 Task: Find connections with filter location Aldershot with filter topic #Jobalertwith filter profile language Potuguese with filter current company BETSOL with filter school Suresh Gyan Vihar University with filter industry Wholesale Furniture and Home Furnishings with filter service category CateringChange with filter keywords title Controller
Action: Mouse moved to (505, 63)
Screenshot: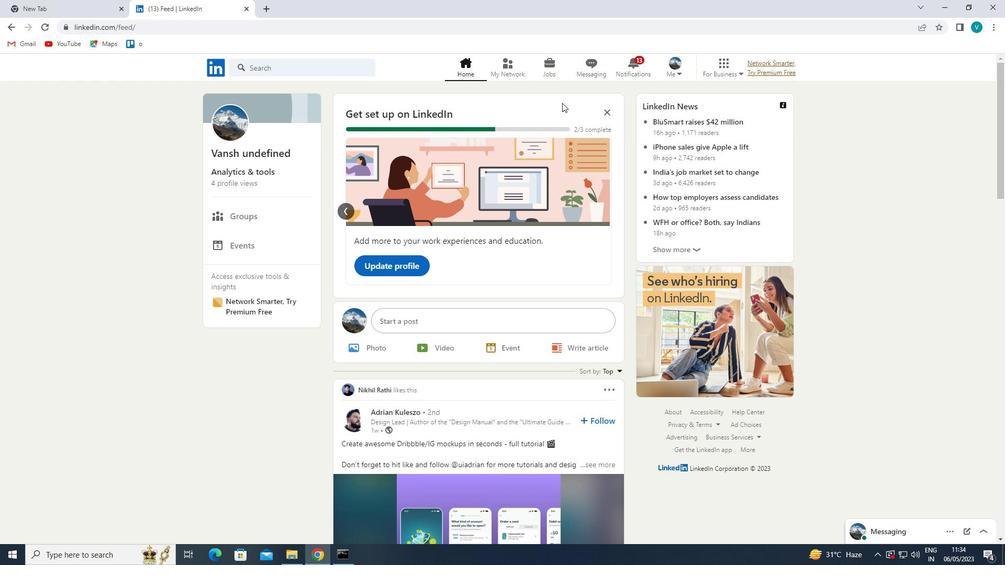 
Action: Mouse pressed left at (505, 63)
Screenshot: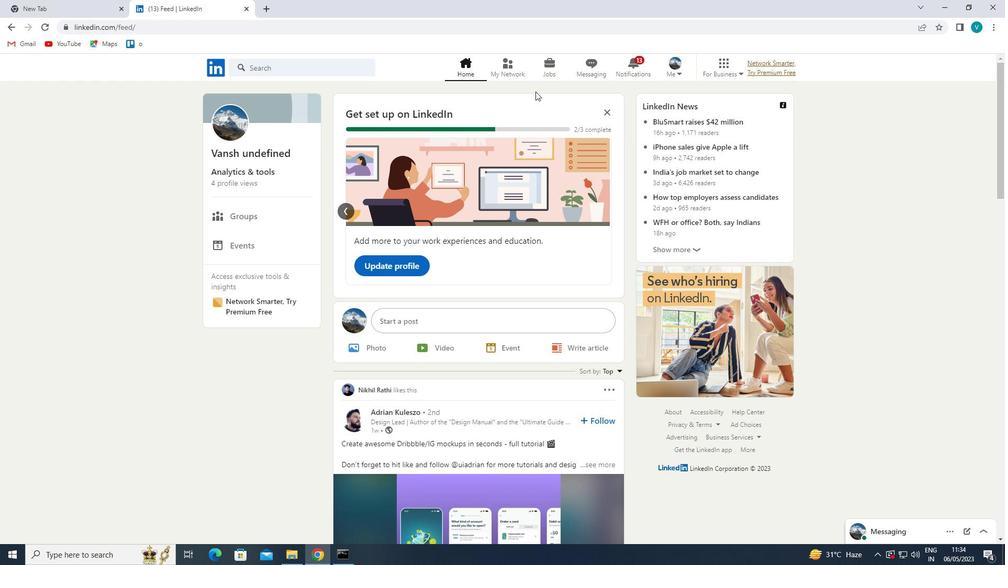 
Action: Mouse moved to (309, 122)
Screenshot: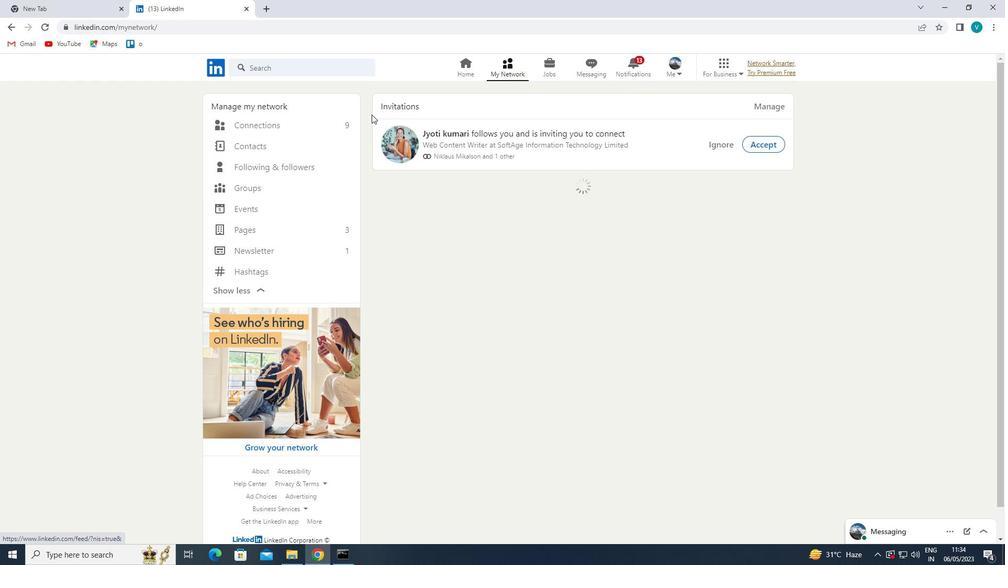 
Action: Mouse pressed left at (309, 122)
Screenshot: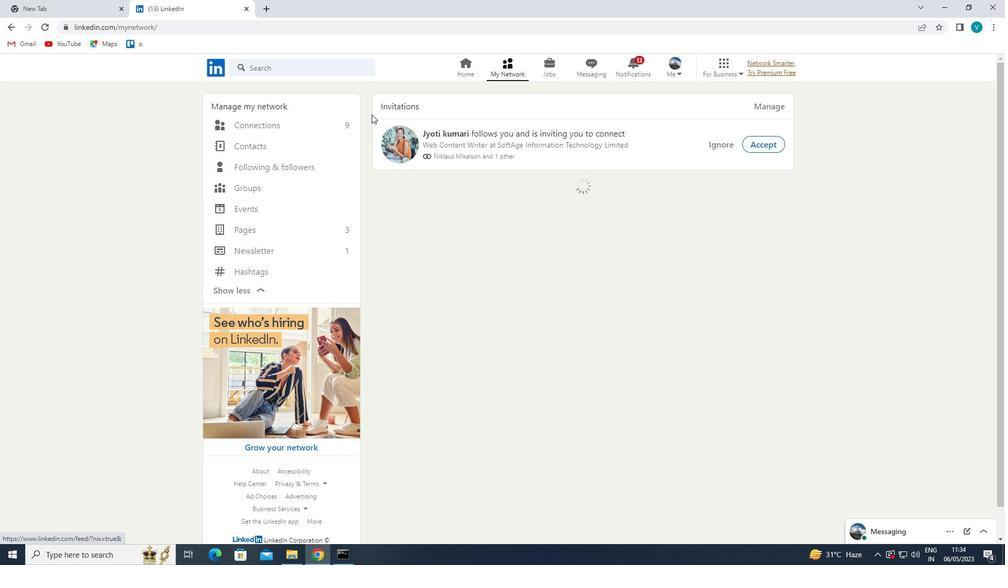 
Action: Mouse moved to (565, 125)
Screenshot: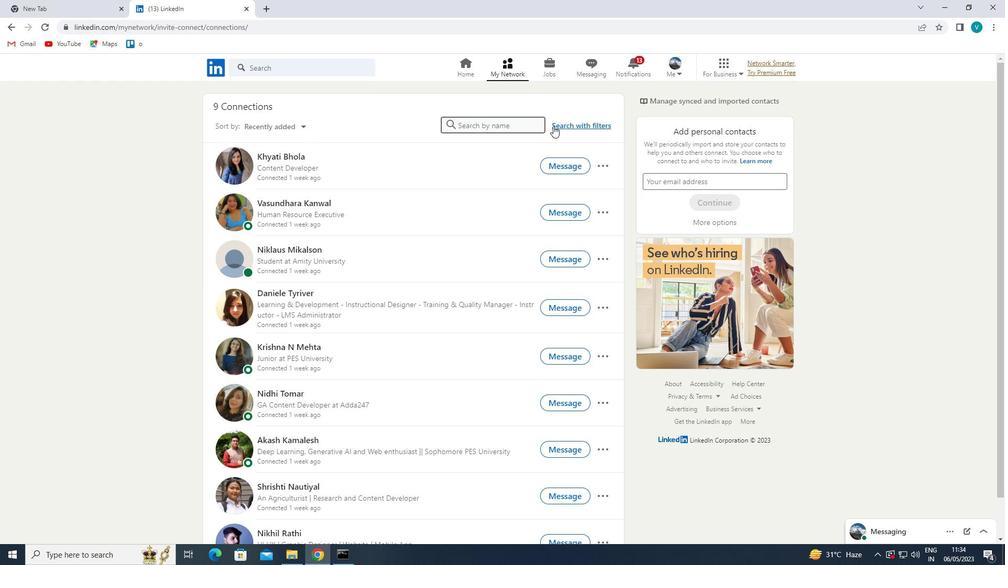 
Action: Mouse pressed left at (565, 125)
Screenshot: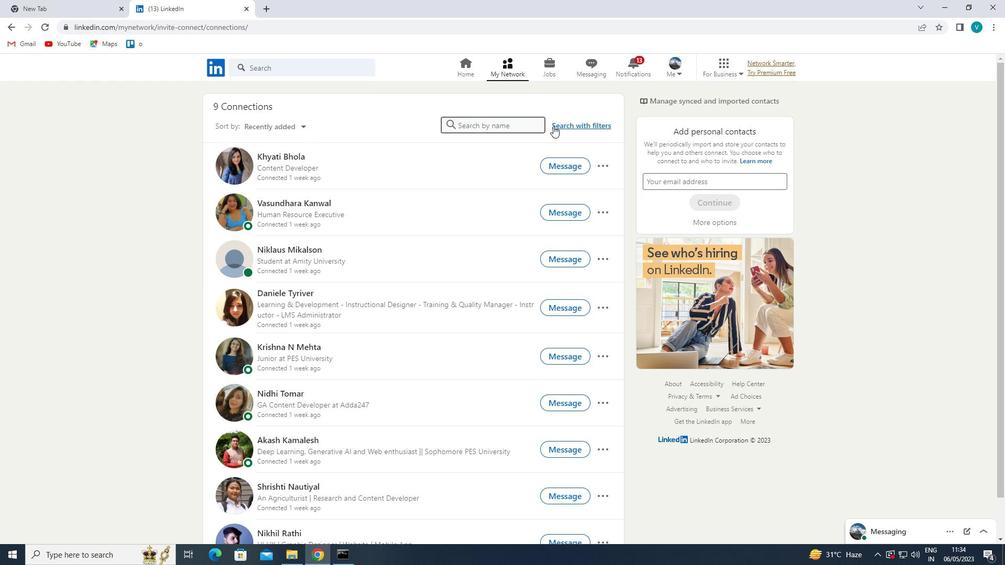 
Action: Mouse moved to (501, 100)
Screenshot: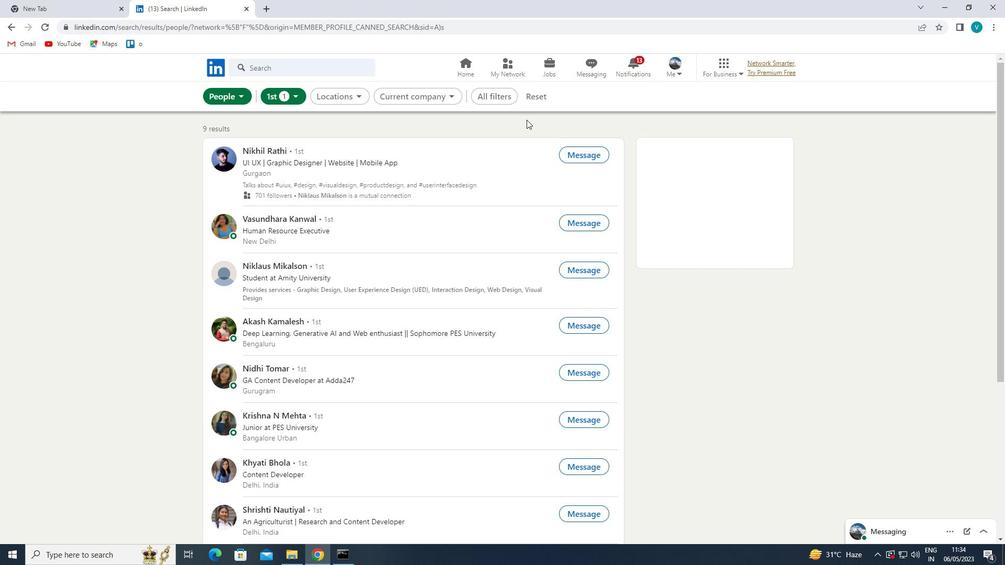 
Action: Mouse pressed left at (501, 100)
Screenshot: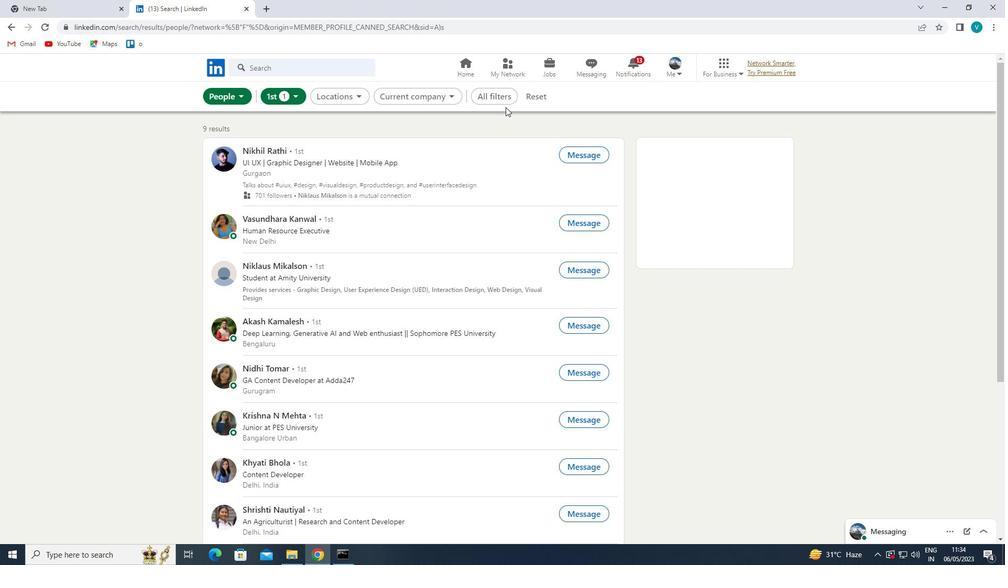 
Action: Mouse moved to (856, 240)
Screenshot: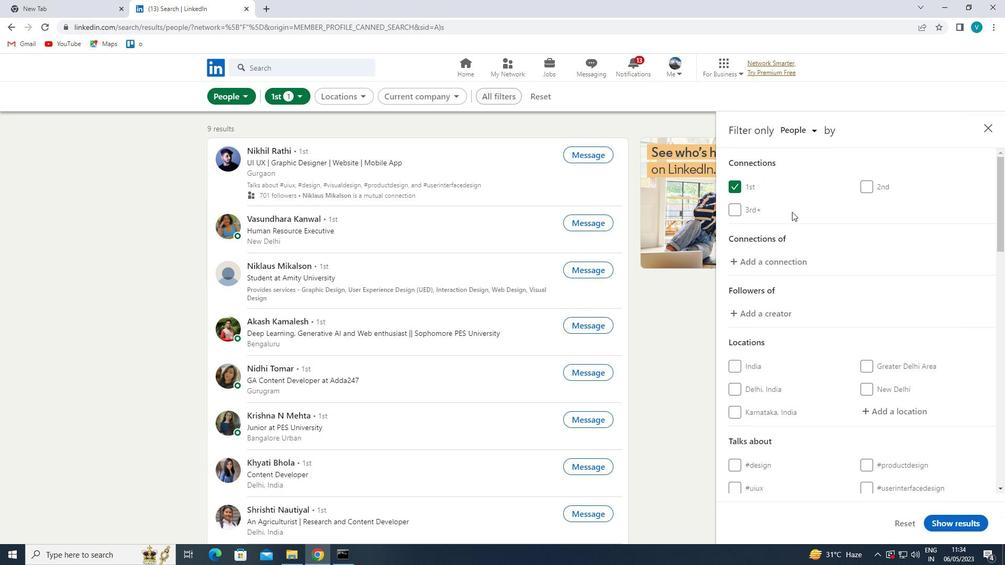 
Action: Mouse scrolled (856, 239) with delta (0, 0)
Screenshot: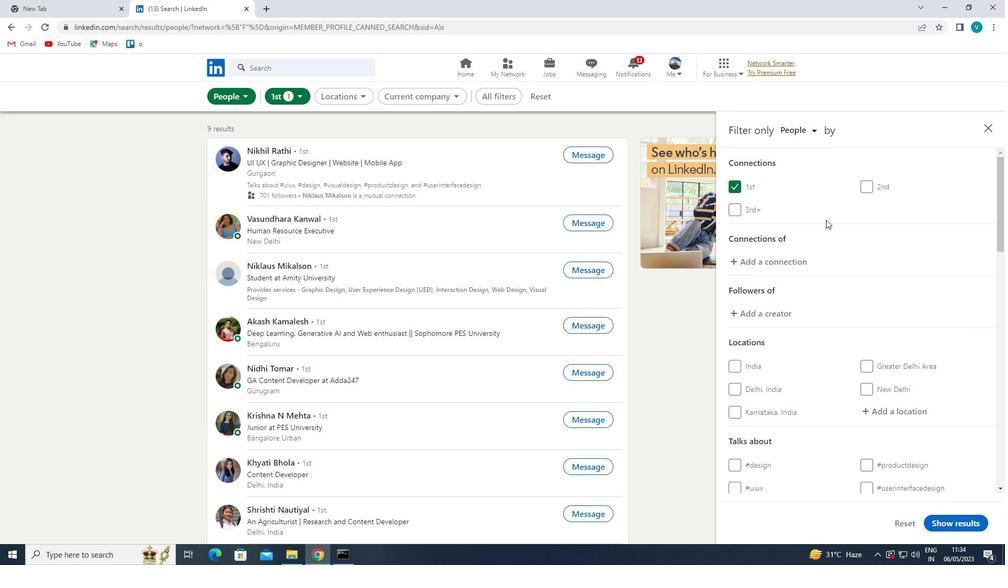 
Action: Mouse moved to (902, 366)
Screenshot: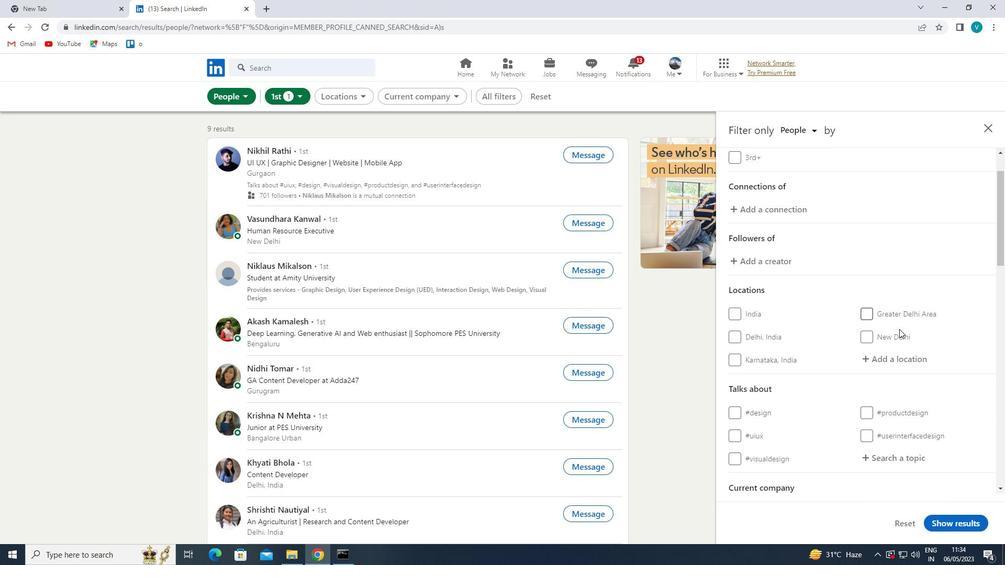 
Action: Mouse pressed left at (902, 366)
Screenshot: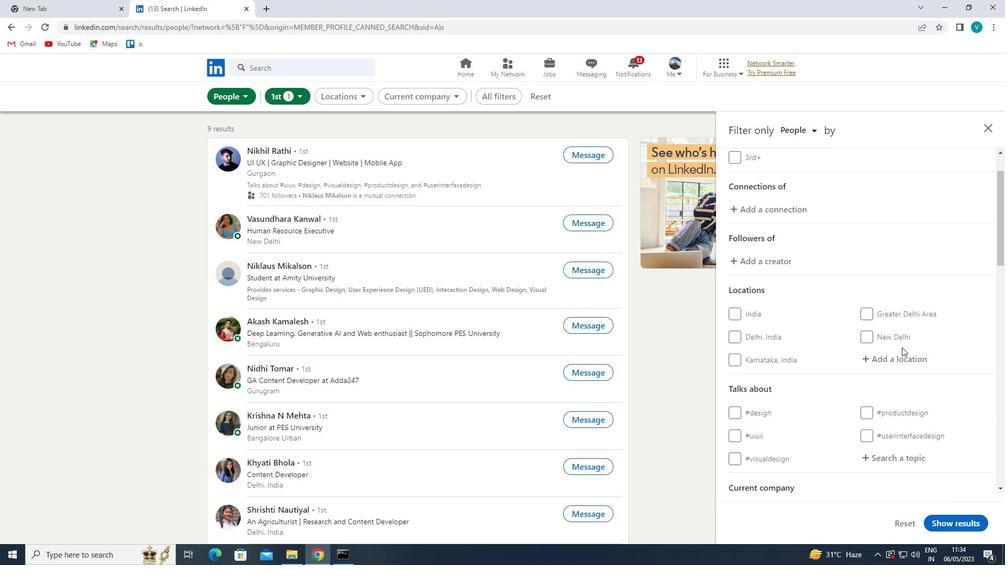 
Action: Mouse moved to (750, 408)
Screenshot: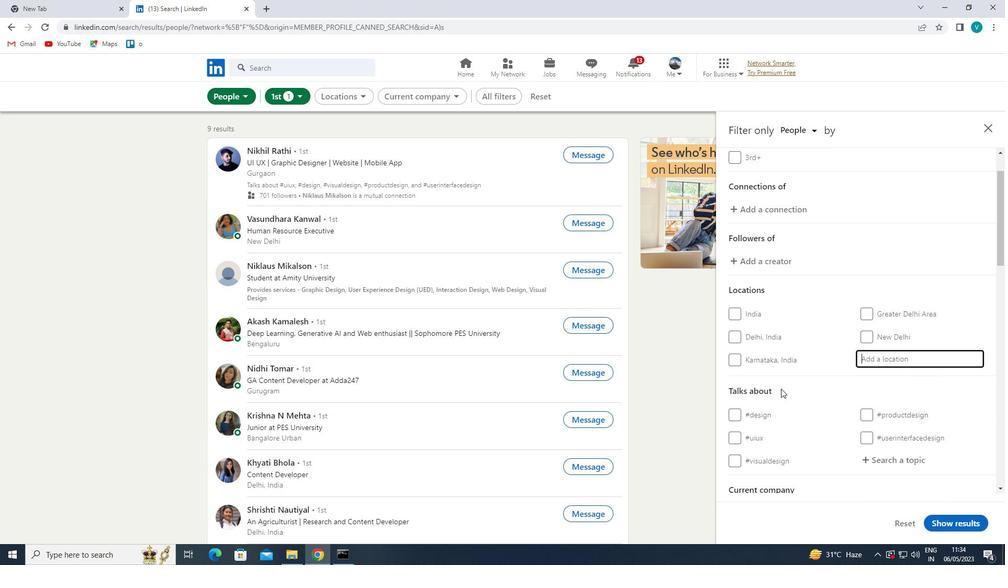 
Action: Key pressed <Key.shift>ALDERSHOT
Screenshot: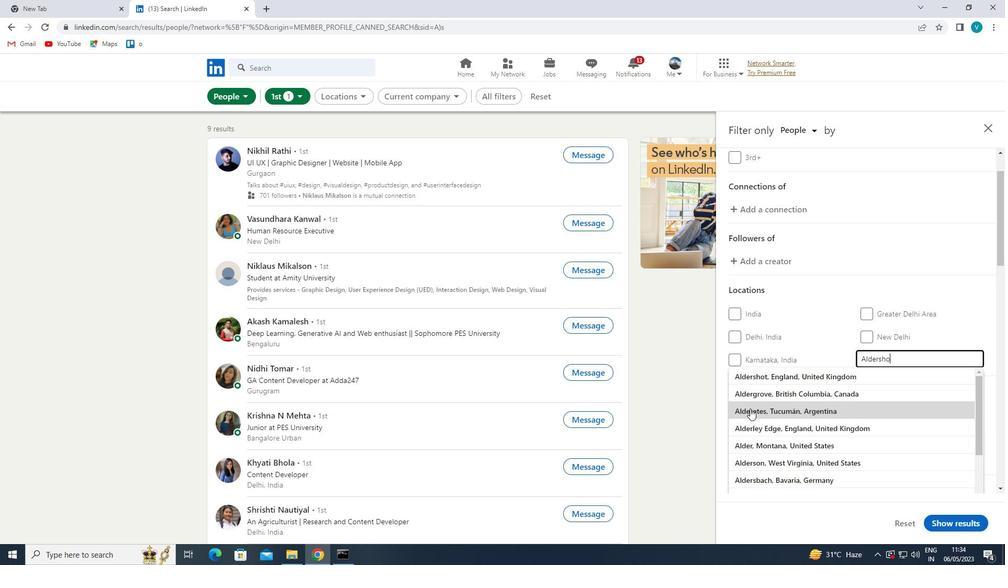
Action: Mouse moved to (796, 380)
Screenshot: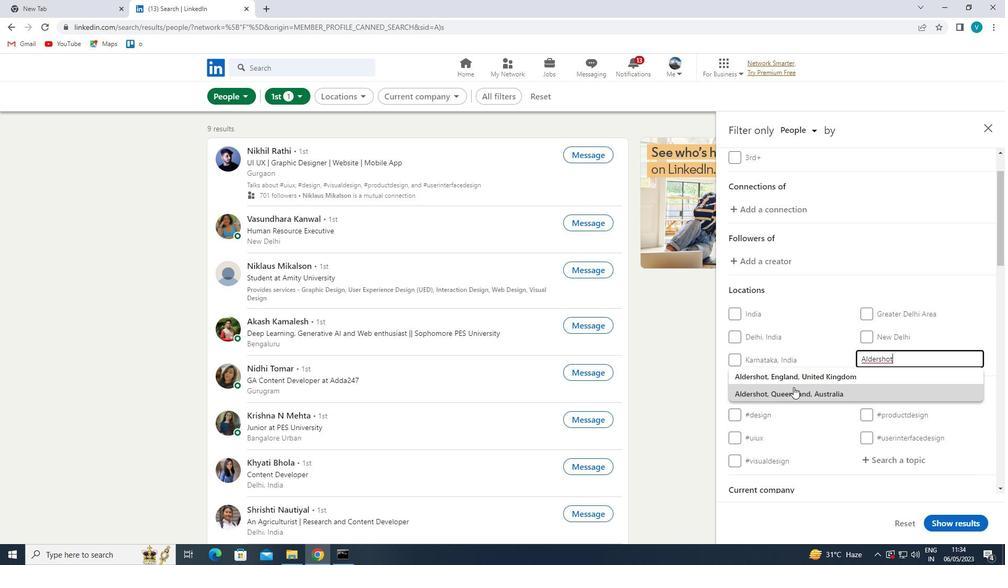 
Action: Mouse pressed left at (796, 380)
Screenshot: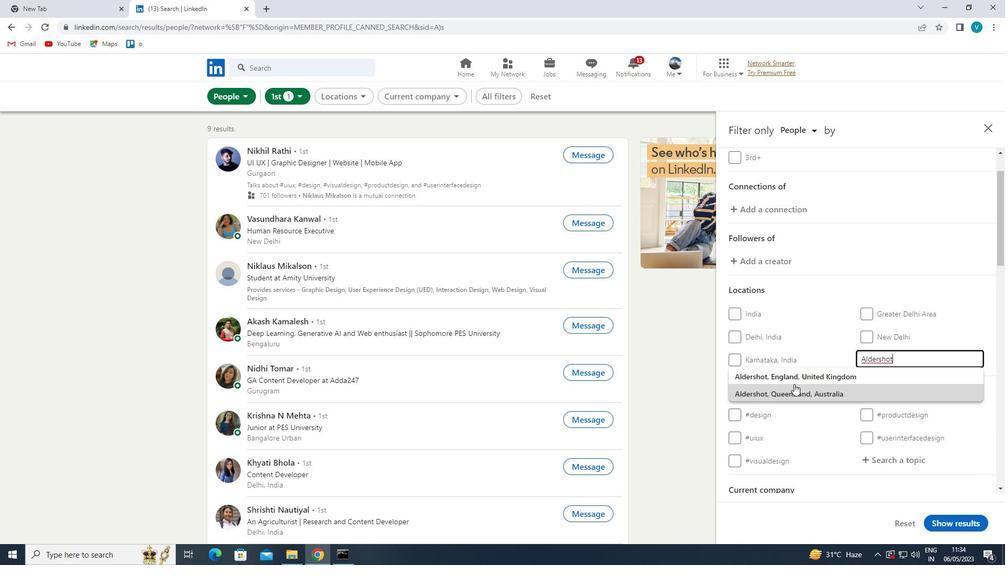 
Action: Mouse moved to (807, 373)
Screenshot: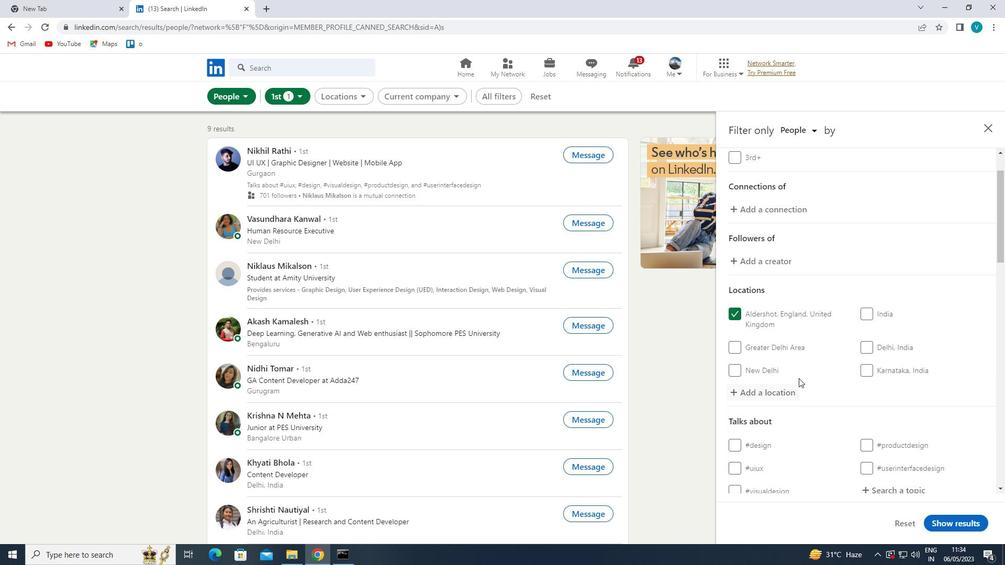 
Action: Mouse scrolled (807, 373) with delta (0, 0)
Screenshot: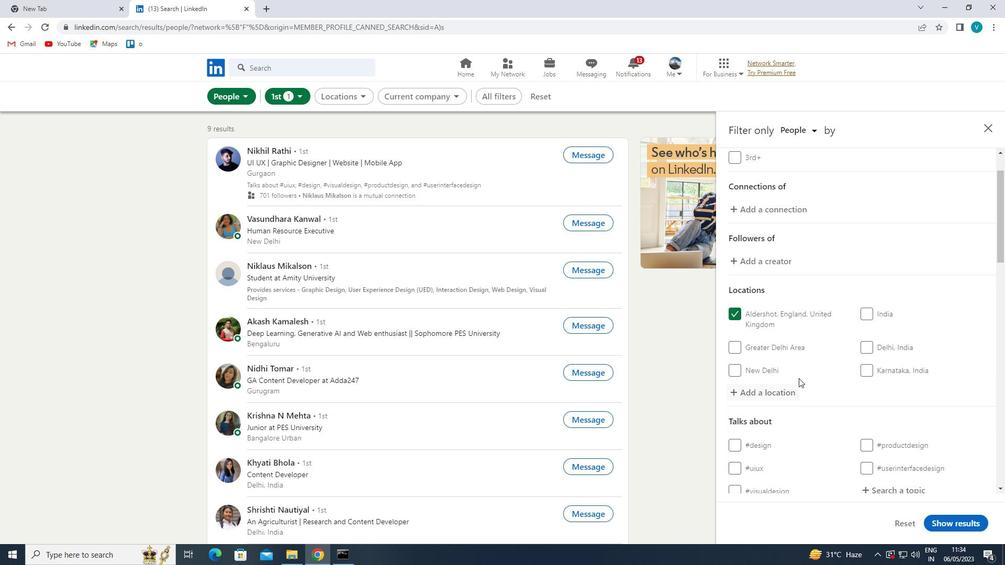 
Action: Mouse moved to (812, 372)
Screenshot: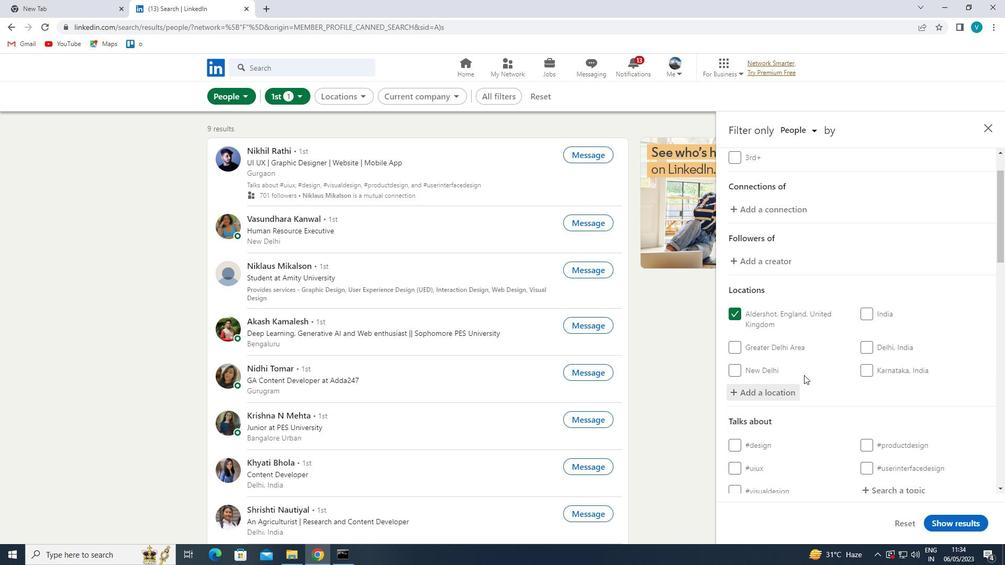 
Action: Mouse scrolled (812, 371) with delta (0, 0)
Screenshot: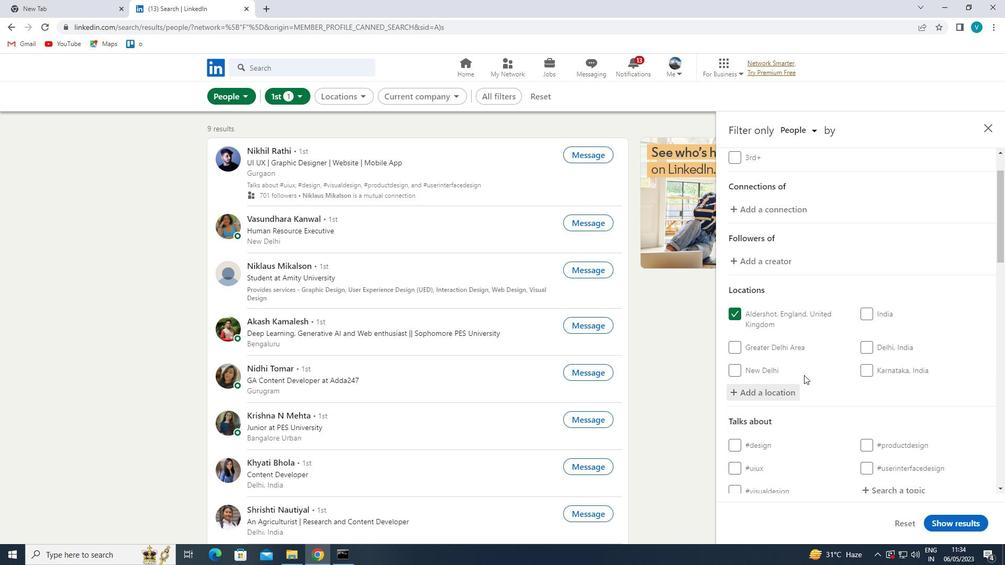 
Action: Mouse moved to (813, 372)
Screenshot: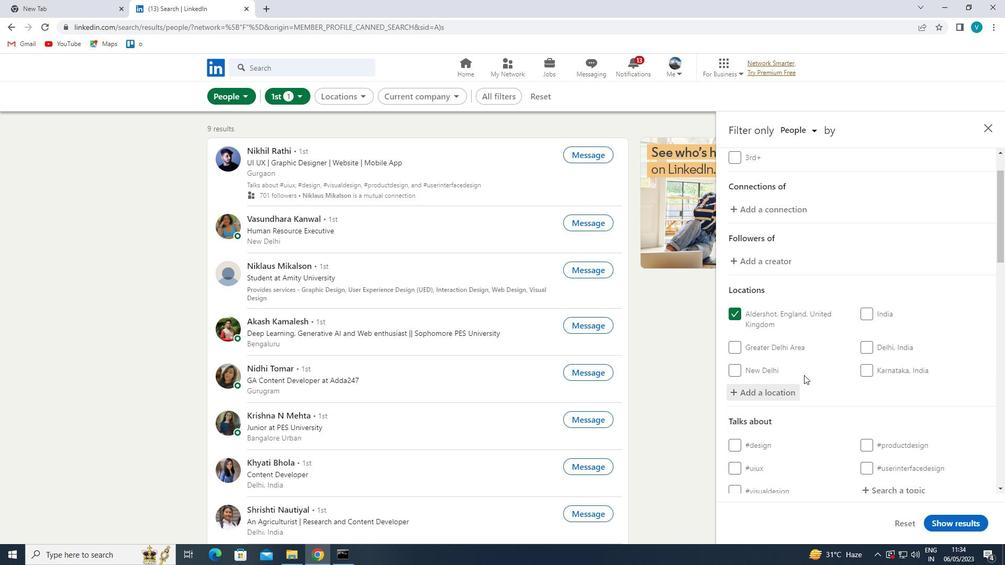 
Action: Mouse scrolled (813, 371) with delta (0, 0)
Screenshot: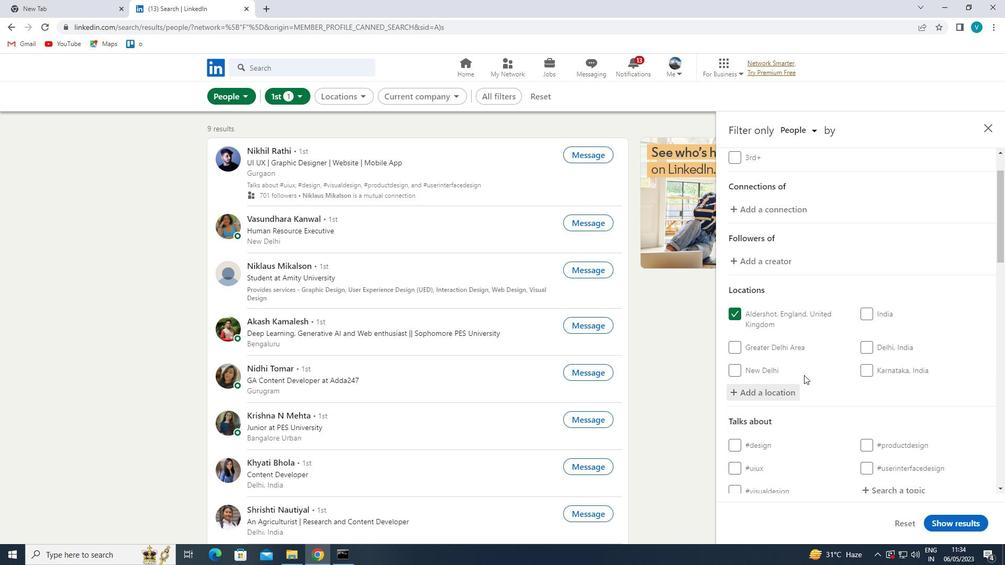 
Action: Mouse moved to (818, 371)
Screenshot: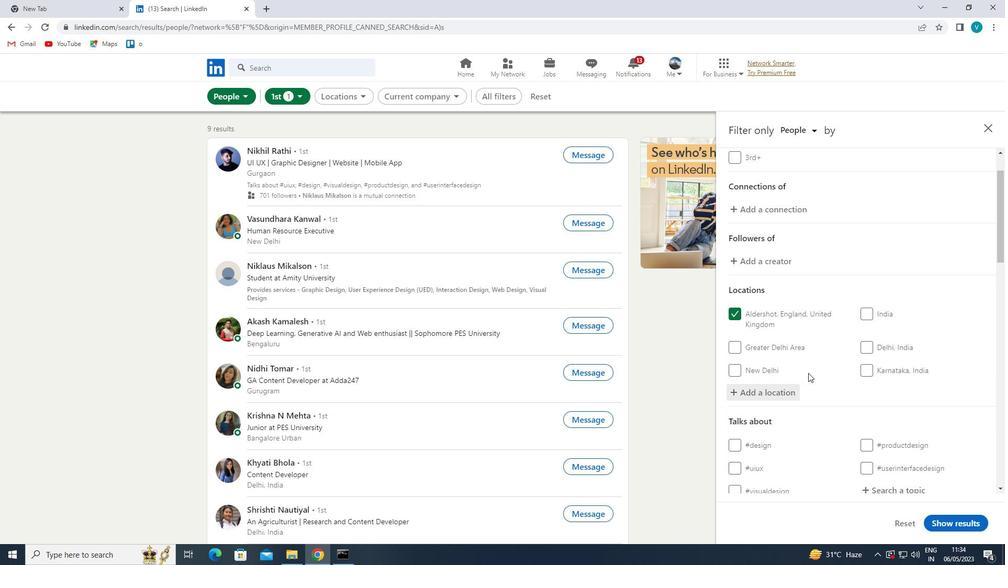 
Action: Mouse scrolled (818, 371) with delta (0, 0)
Screenshot: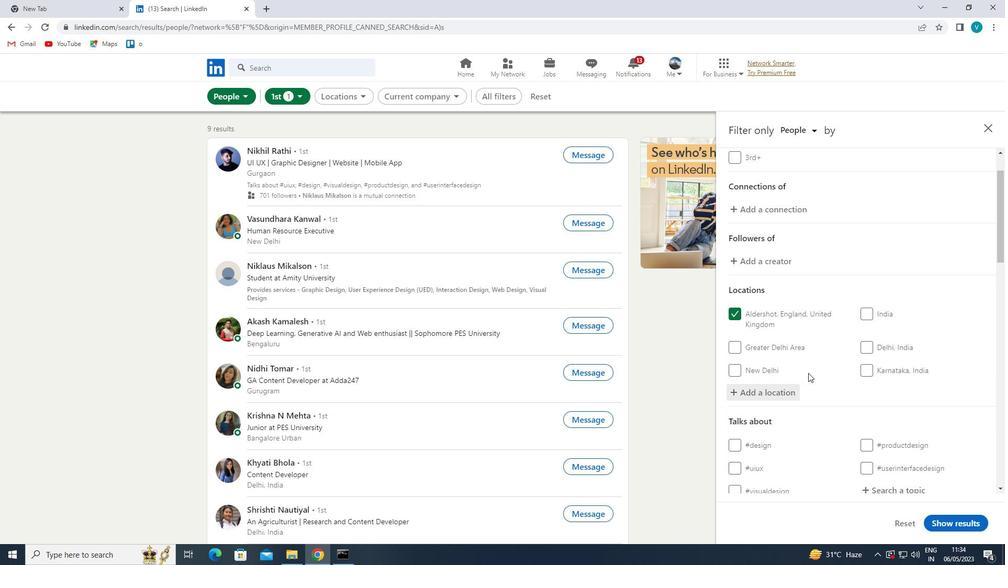 
Action: Mouse moved to (901, 283)
Screenshot: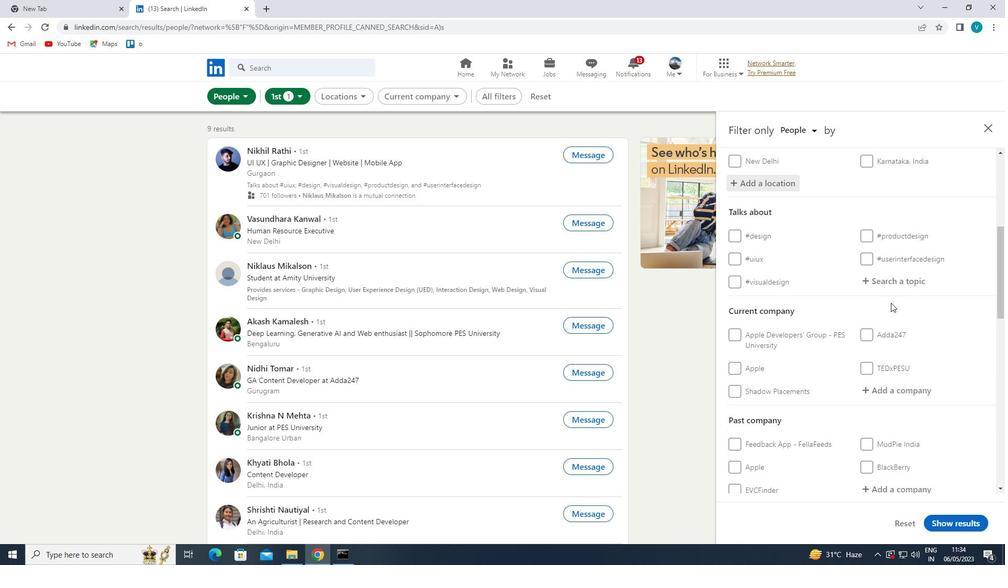 
Action: Mouse pressed left at (901, 283)
Screenshot: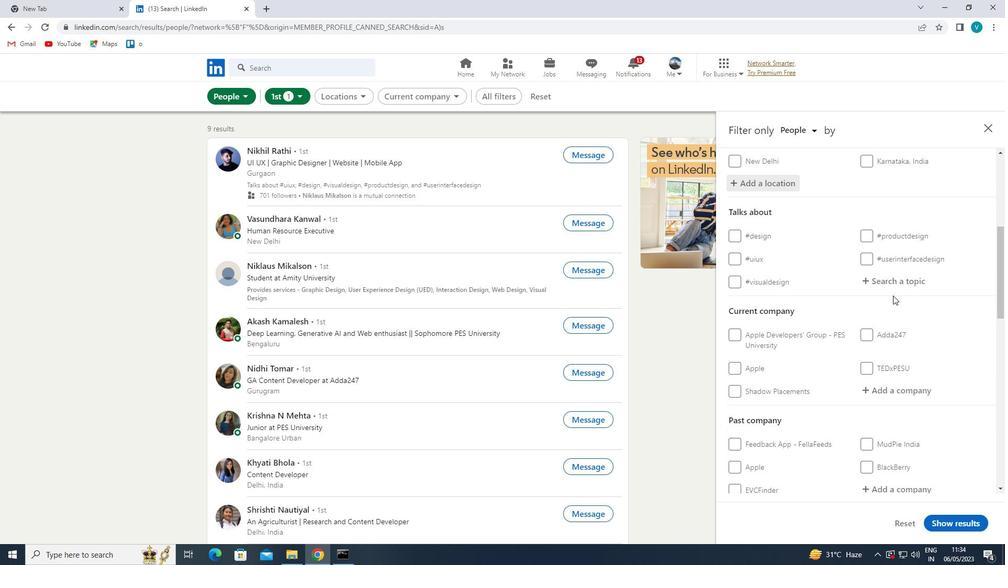 
Action: Mouse moved to (839, 261)
Screenshot: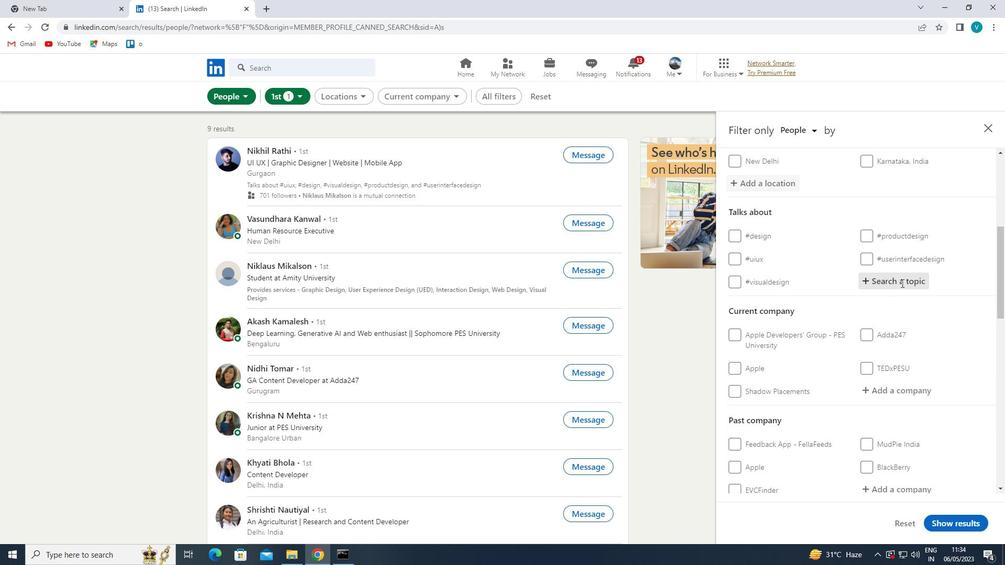 
Action: Key pressed JOBALERT
Screenshot: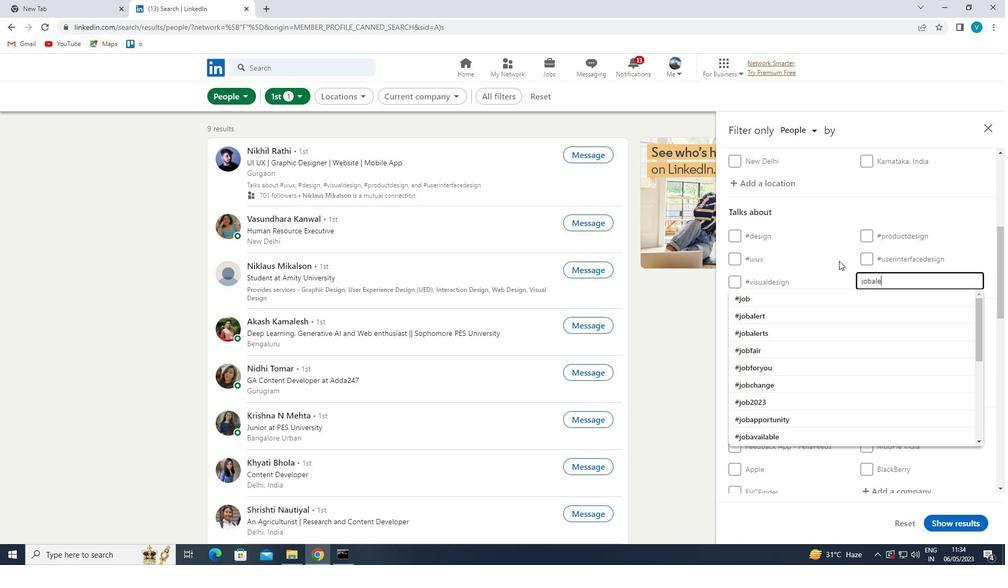 
Action: Mouse moved to (828, 293)
Screenshot: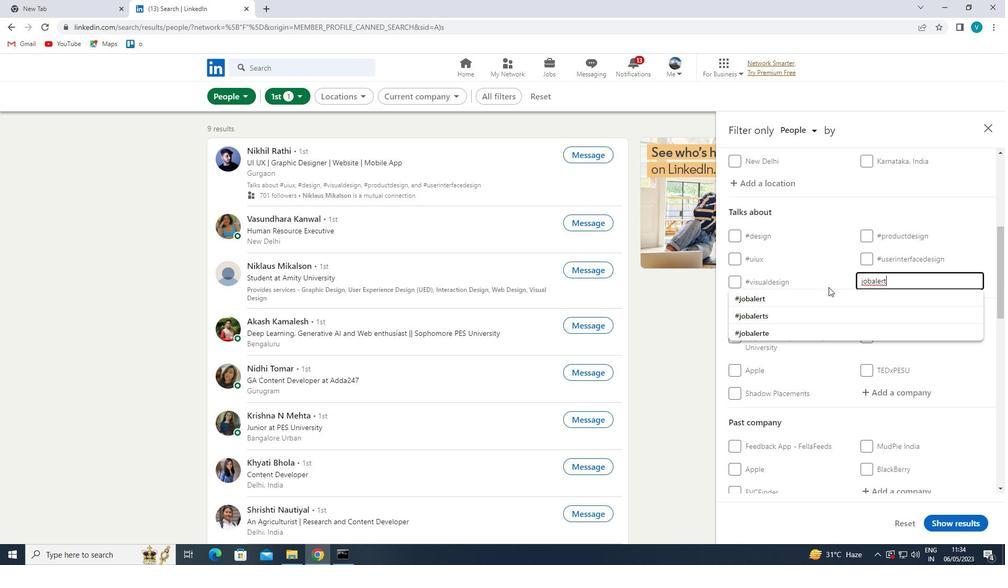 
Action: Mouse pressed left at (828, 293)
Screenshot: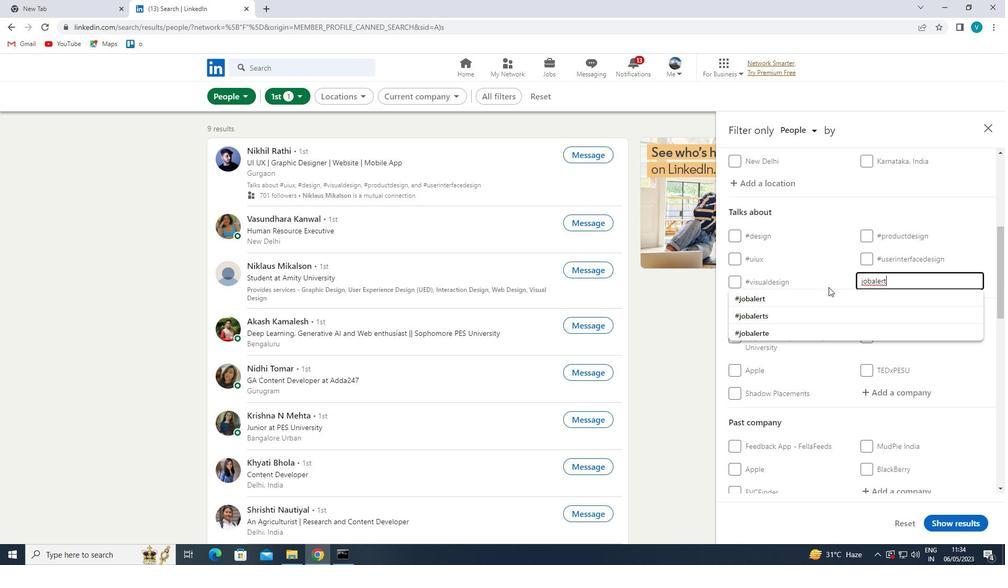 
Action: Mouse moved to (839, 303)
Screenshot: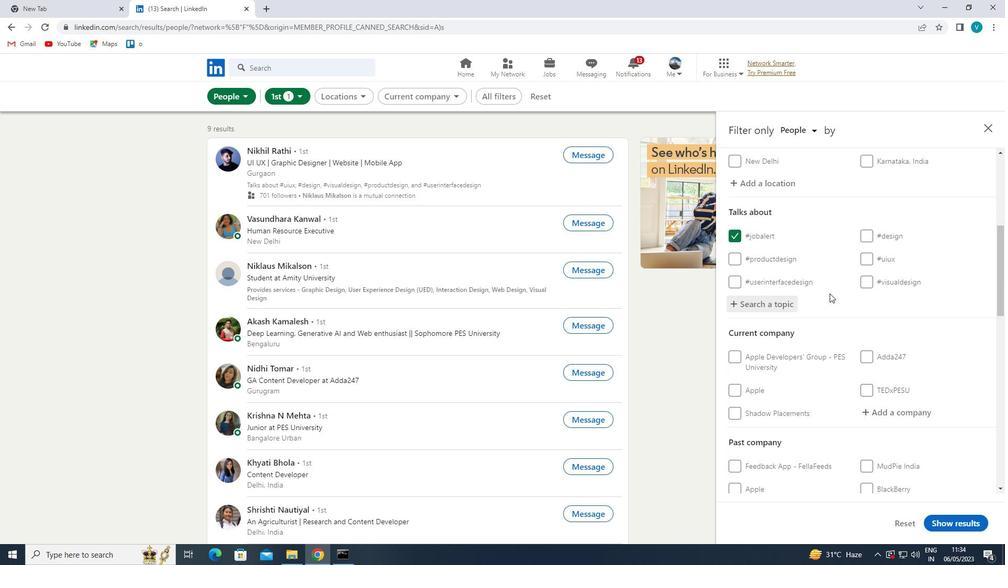 
Action: Mouse scrolled (839, 302) with delta (0, 0)
Screenshot: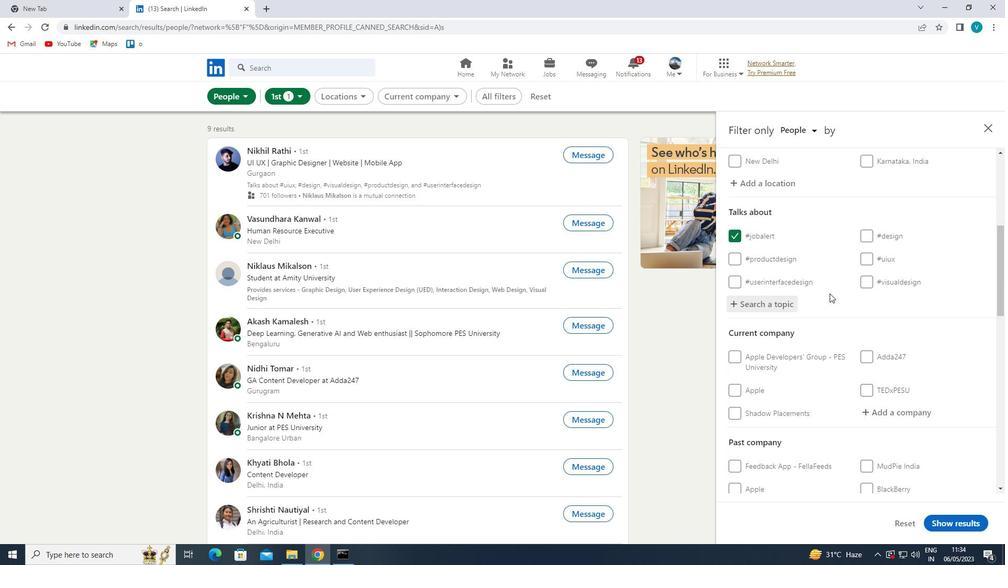 
Action: Mouse moved to (842, 306)
Screenshot: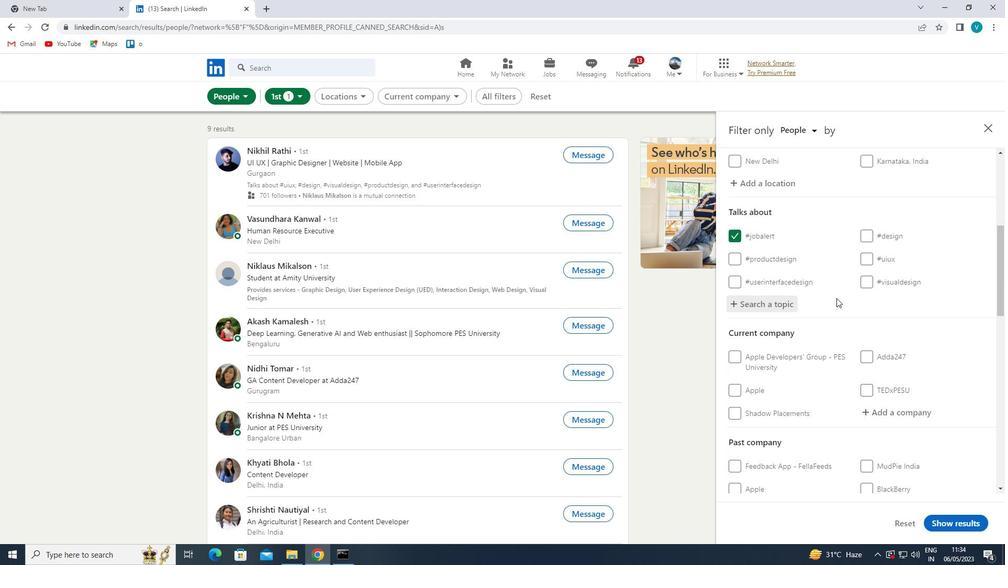 
Action: Mouse scrolled (842, 305) with delta (0, 0)
Screenshot: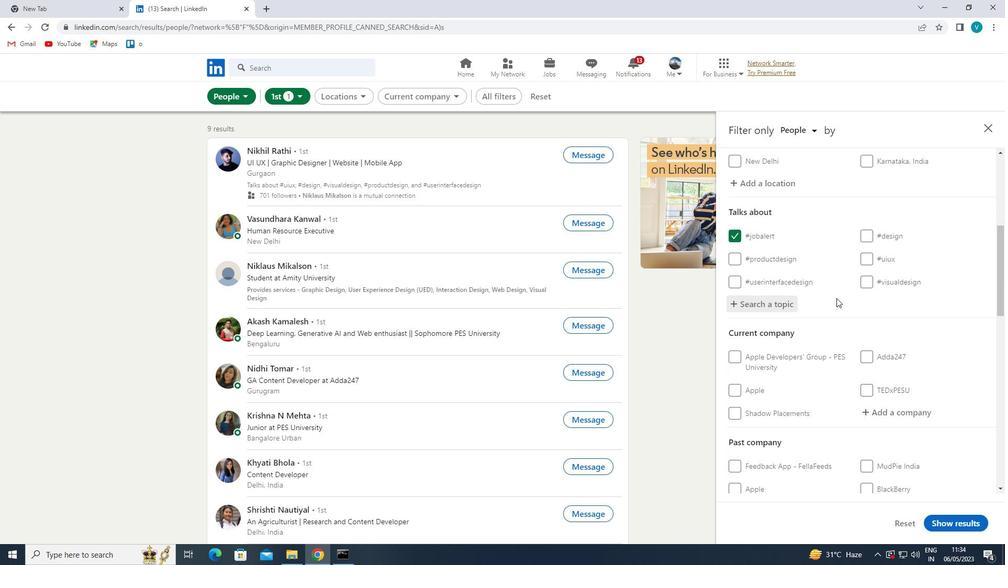 
Action: Mouse moved to (856, 318)
Screenshot: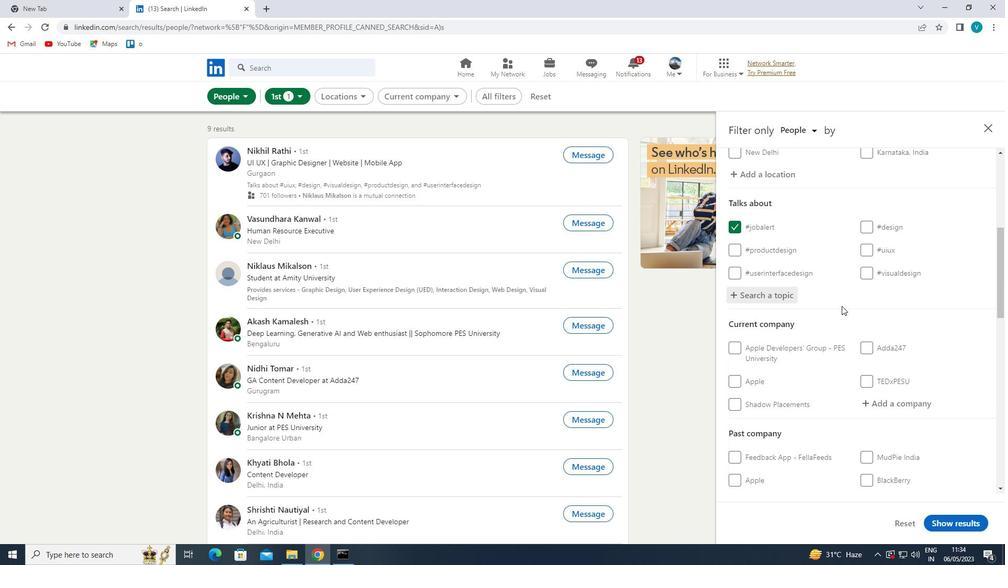 
Action: Mouse scrolled (856, 317) with delta (0, 0)
Screenshot: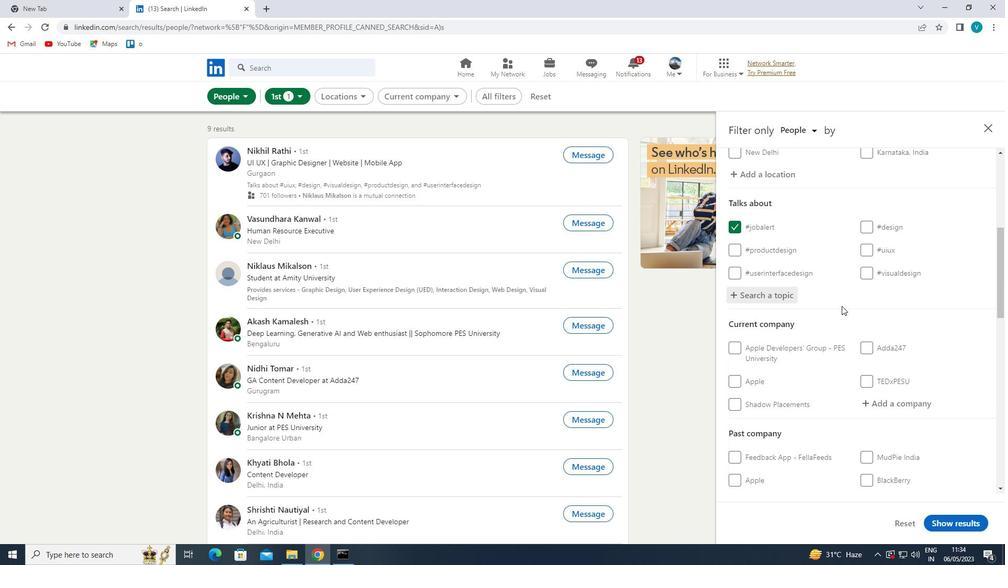 
Action: Mouse moved to (909, 251)
Screenshot: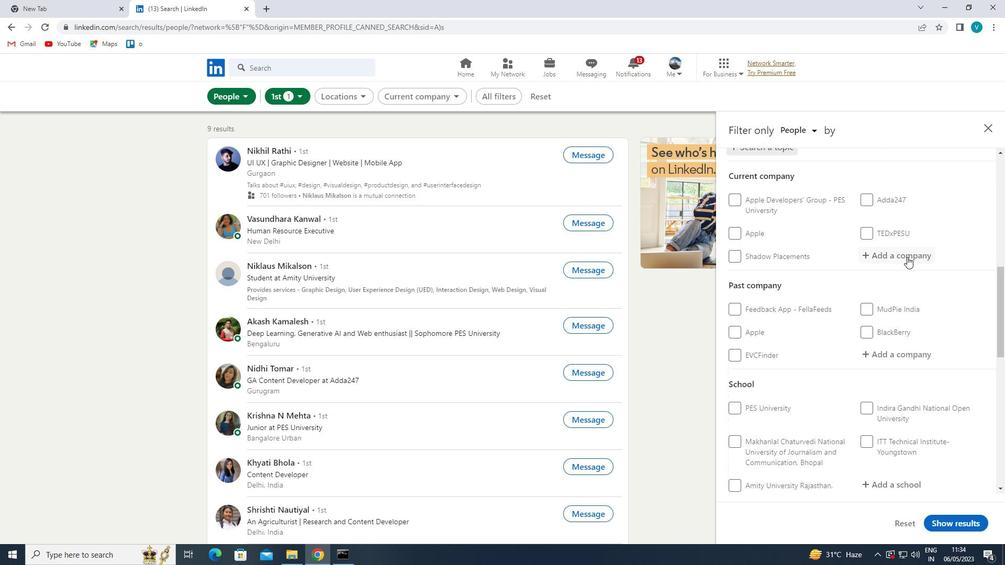 
Action: Mouse pressed left at (909, 251)
Screenshot: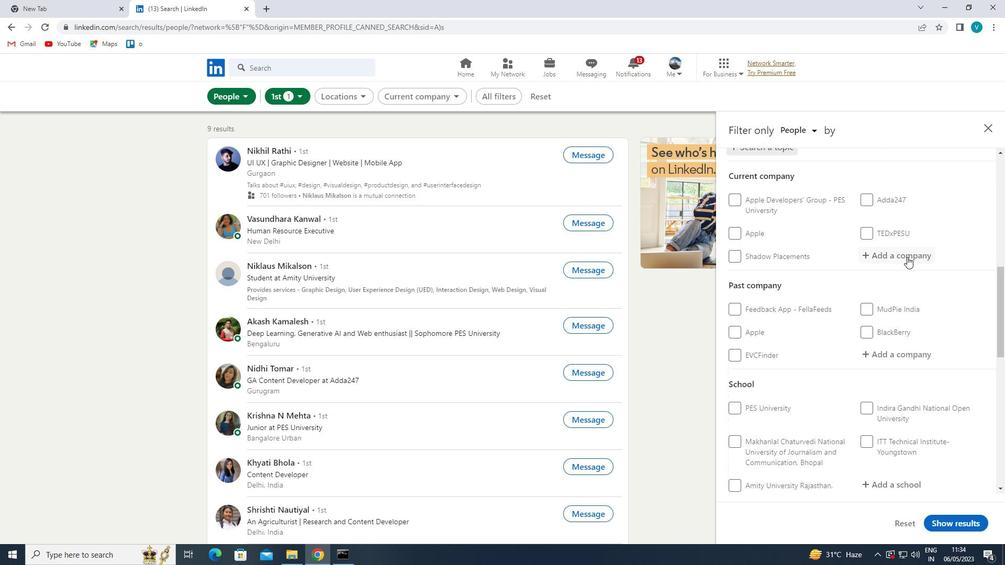 
Action: Mouse moved to (797, 268)
Screenshot: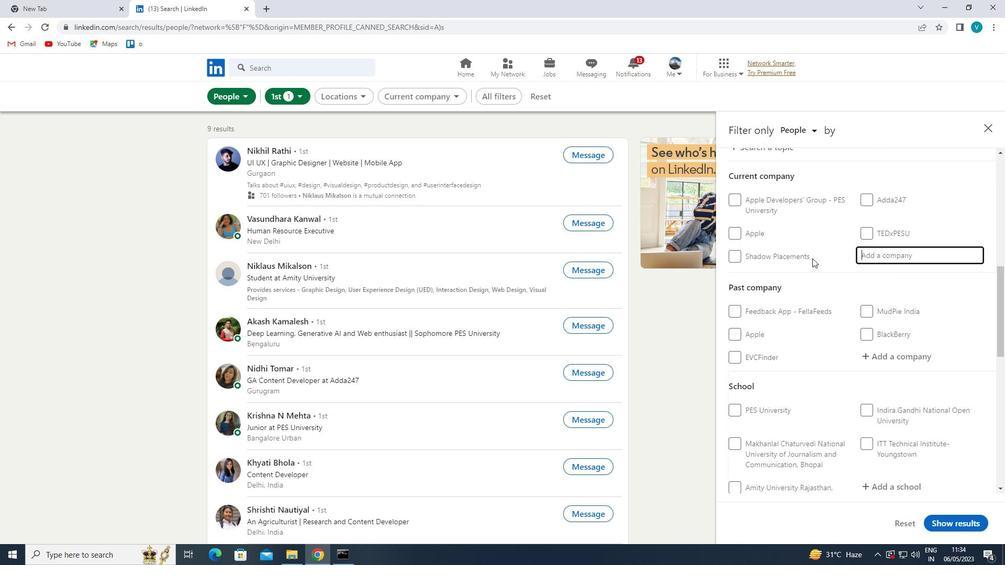 
Action: Key pressed <Key.shift>BETSO
Screenshot: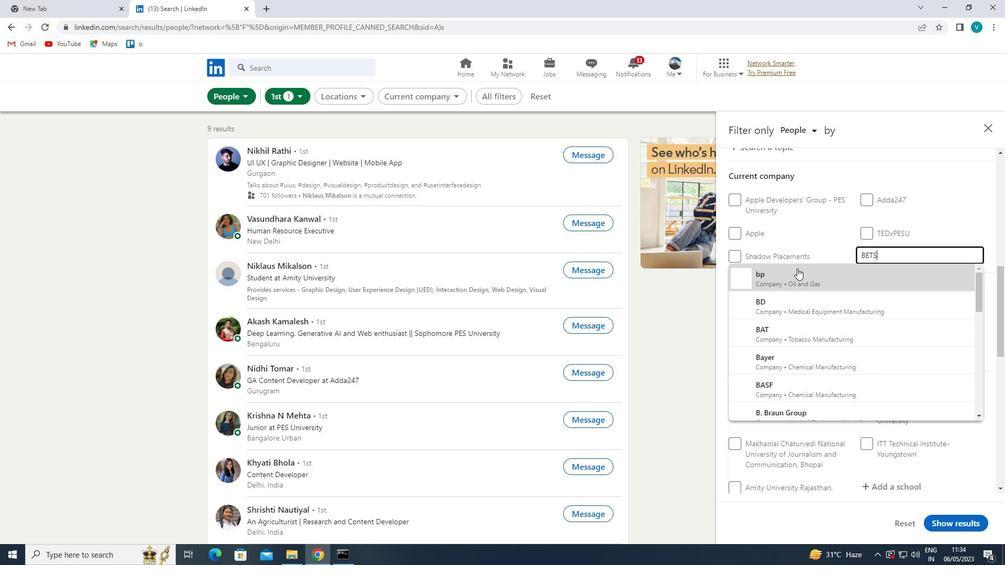 
Action: Mouse moved to (797, 268)
Screenshot: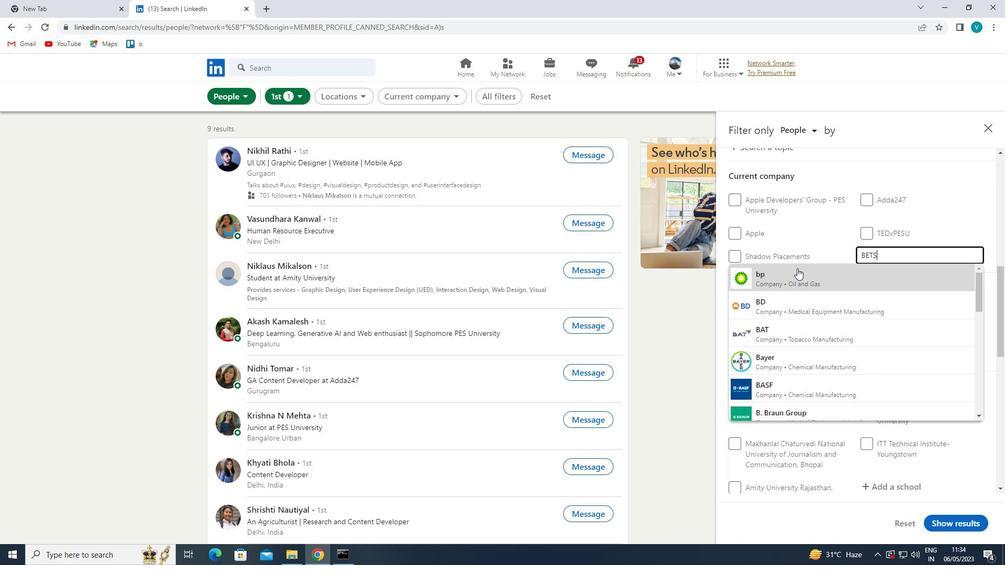 
Action: Key pressed L
Screenshot: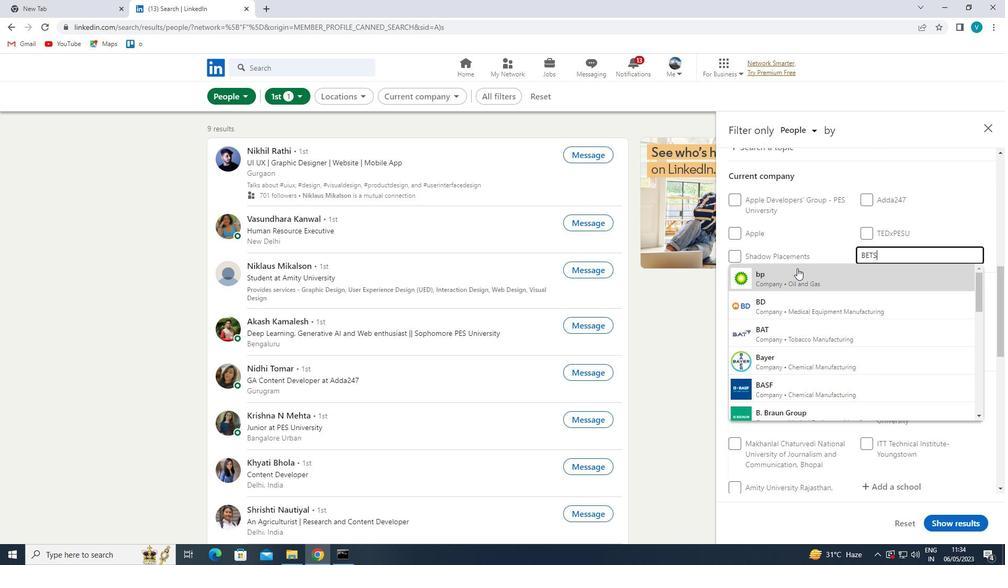 
Action: Mouse moved to (798, 282)
Screenshot: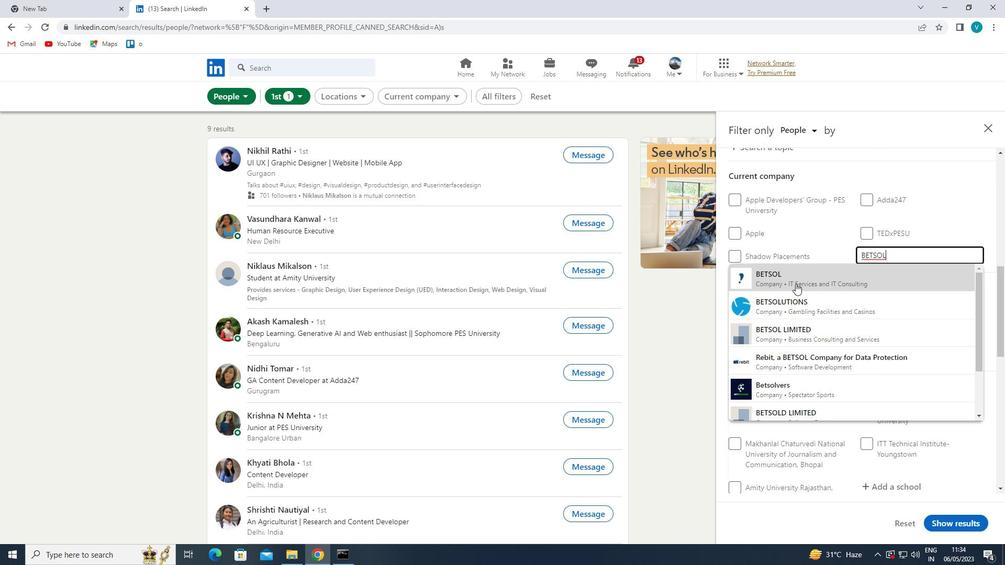 
Action: Mouse pressed left at (798, 282)
Screenshot: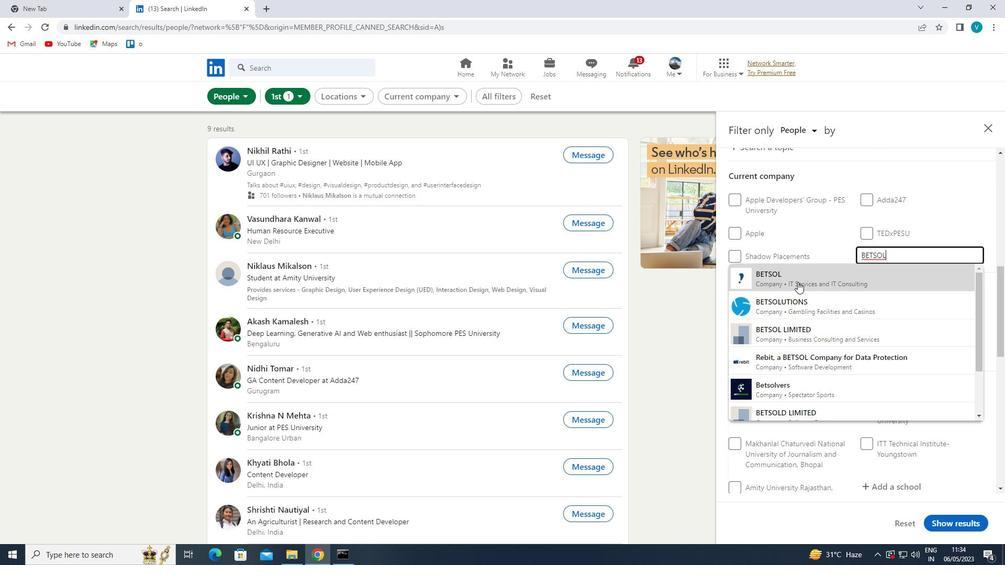
Action: Mouse moved to (816, 272)
Screenshot: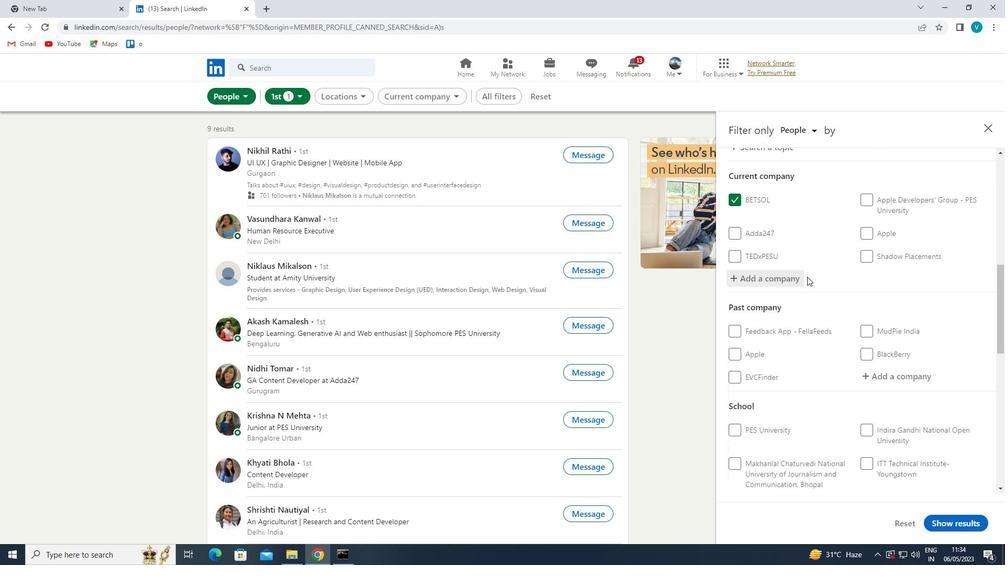 
Action: Mouse scrolled (816, 272) with delta (0, 0)
Screenshot: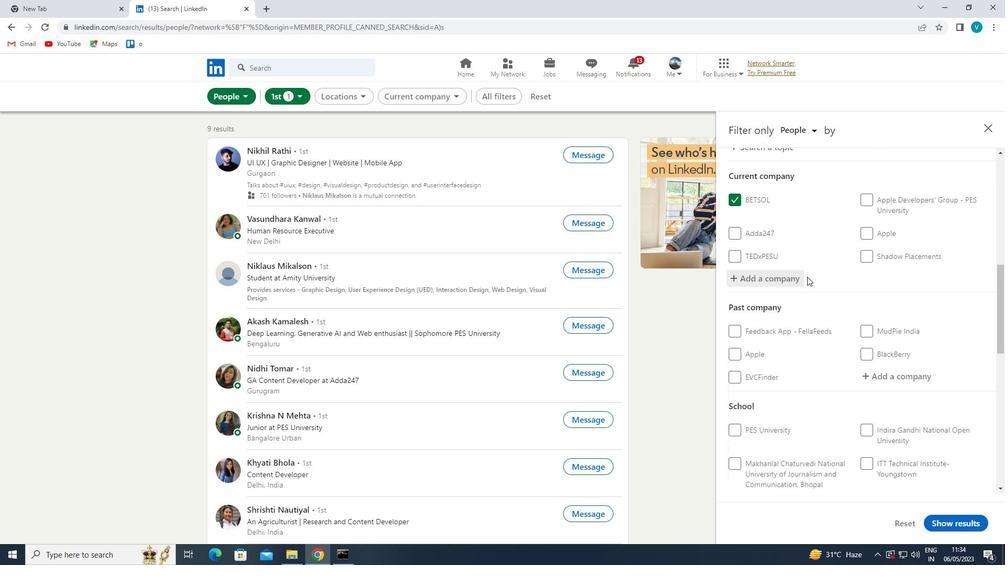 
Action: Mouse moved to (821, 272)
Screenshot: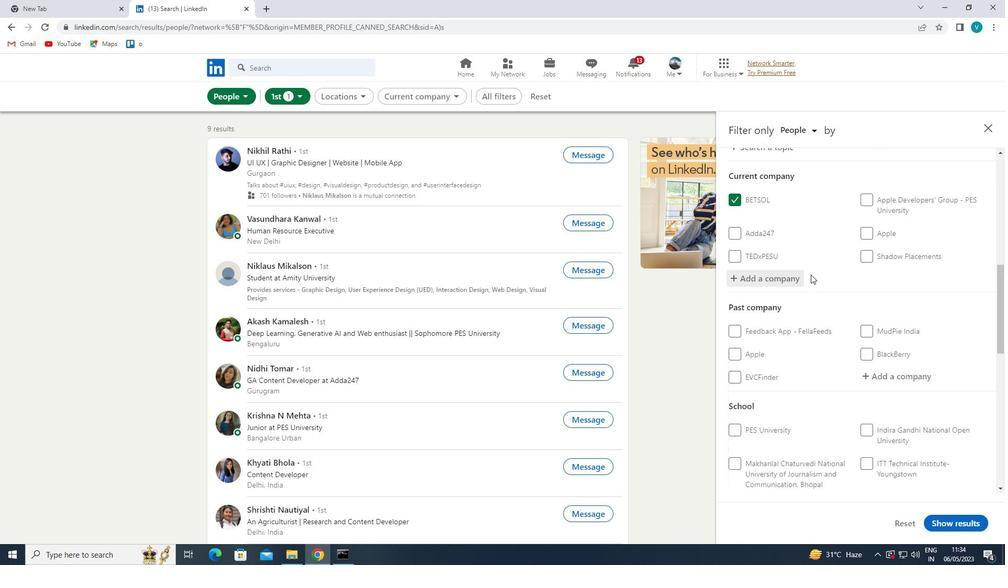 
Action: Mouse scrolled (821, 272) with delta (0, 0)
Screenshot: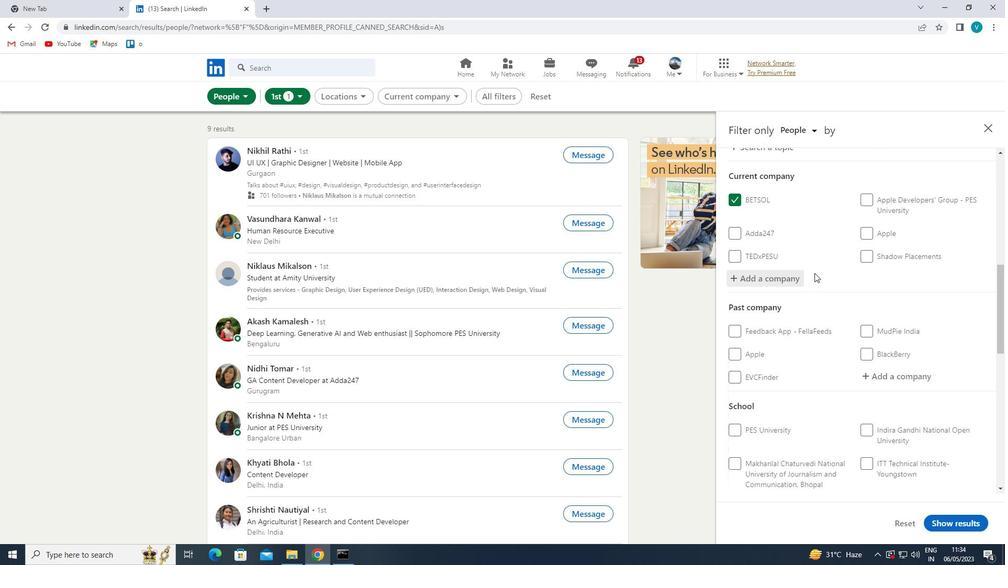 
Action: Mouse moved to (823, 272)
Screenshot: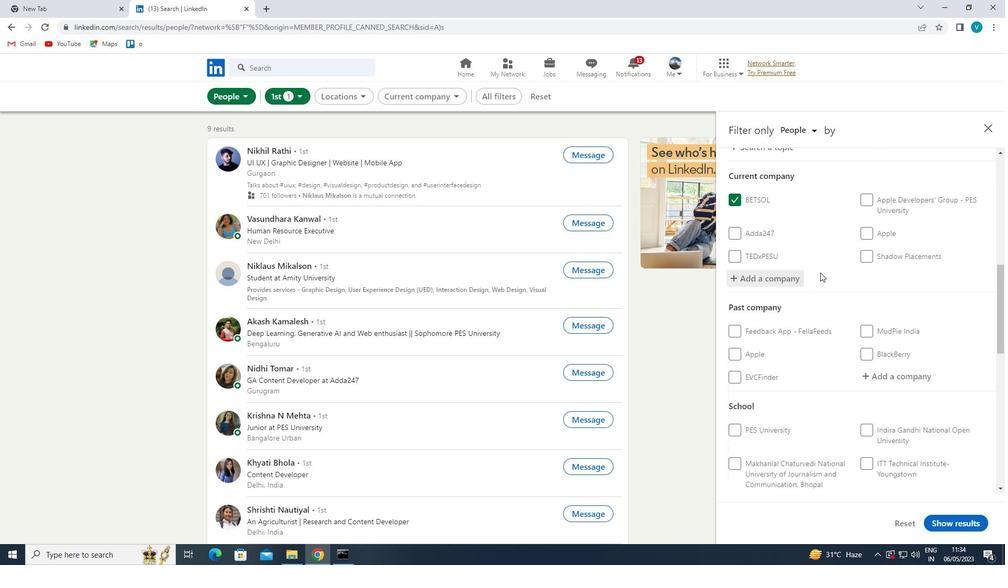 
Action: Mouse scrolled (823, 271) with delta (0, 0)
Screenshot: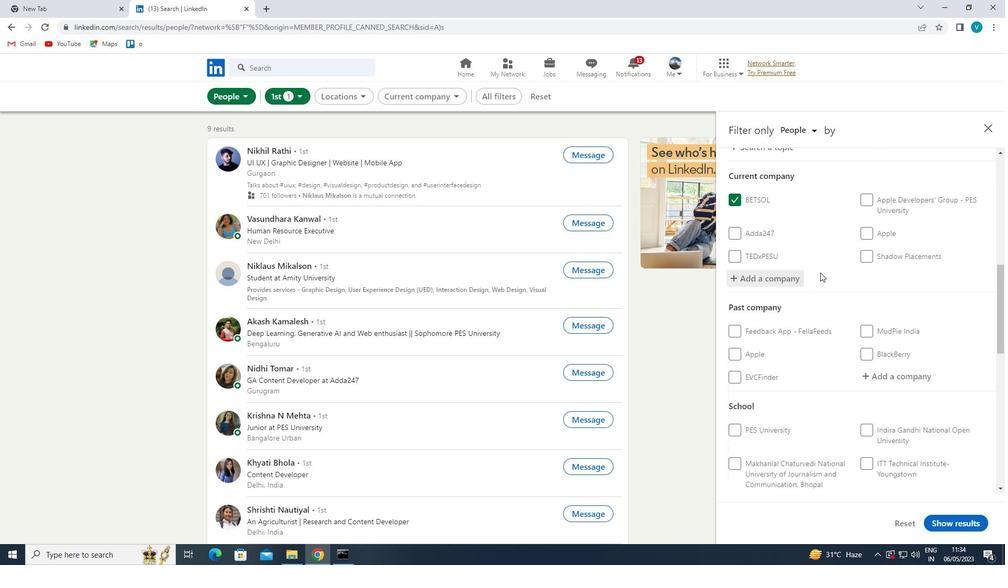 
Action: Mouse moved to (903, 345)
Screenshot: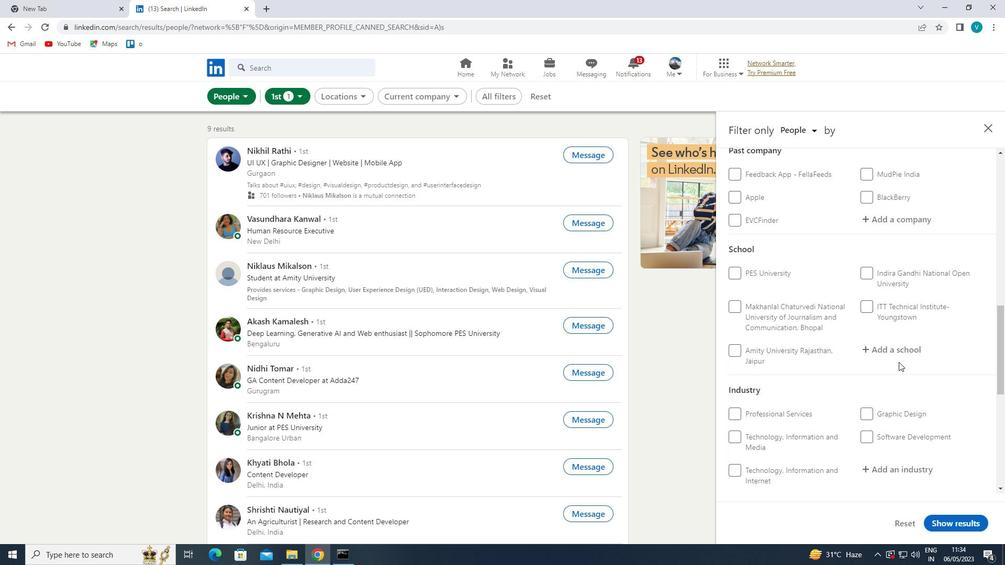 
Action: Mouse pressed left at (903, 345)
Screenshot: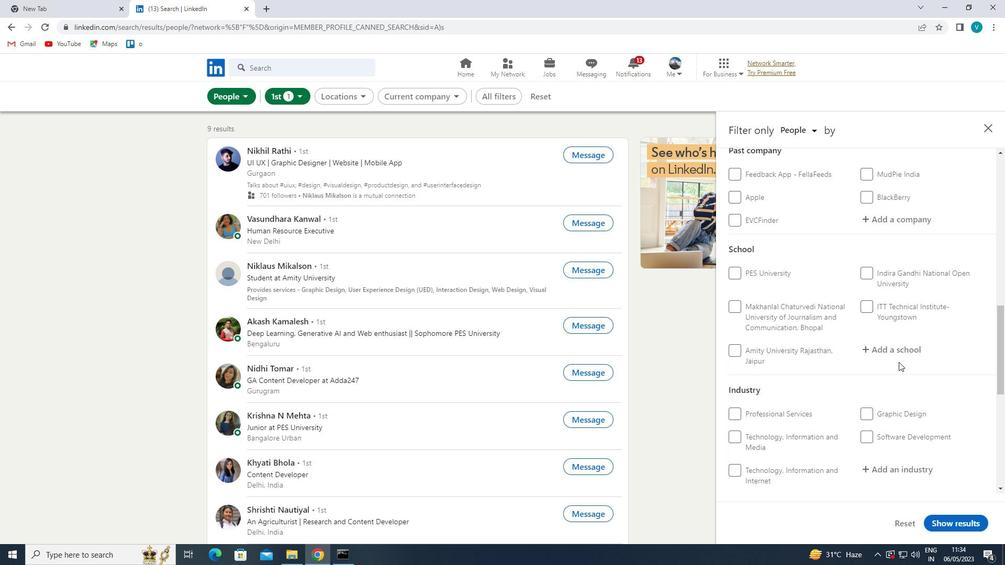 
Action: Mouse moved to (774, 345)
Screenshot: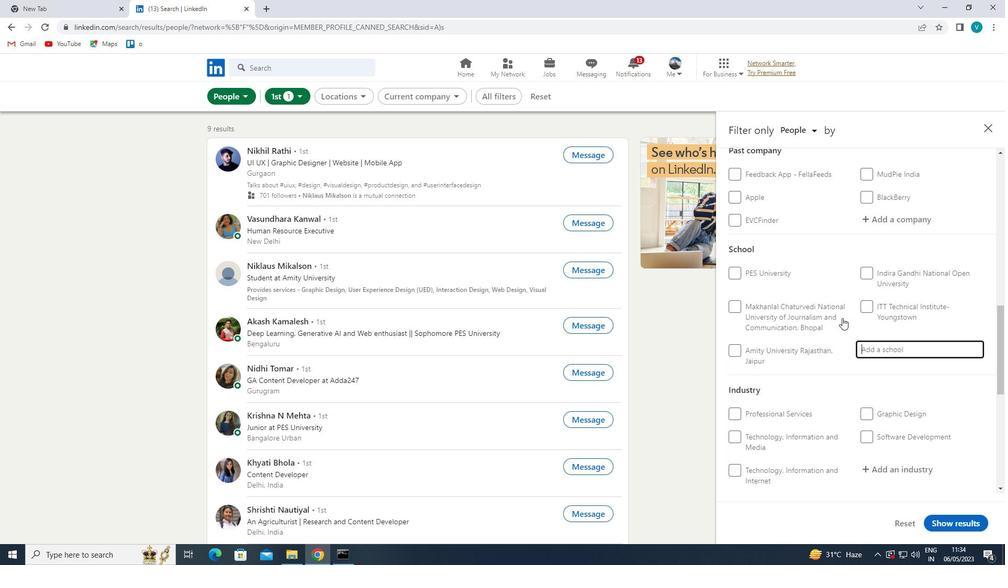 
Action: Key pressed <Key.shift>SURESH
Screenshot: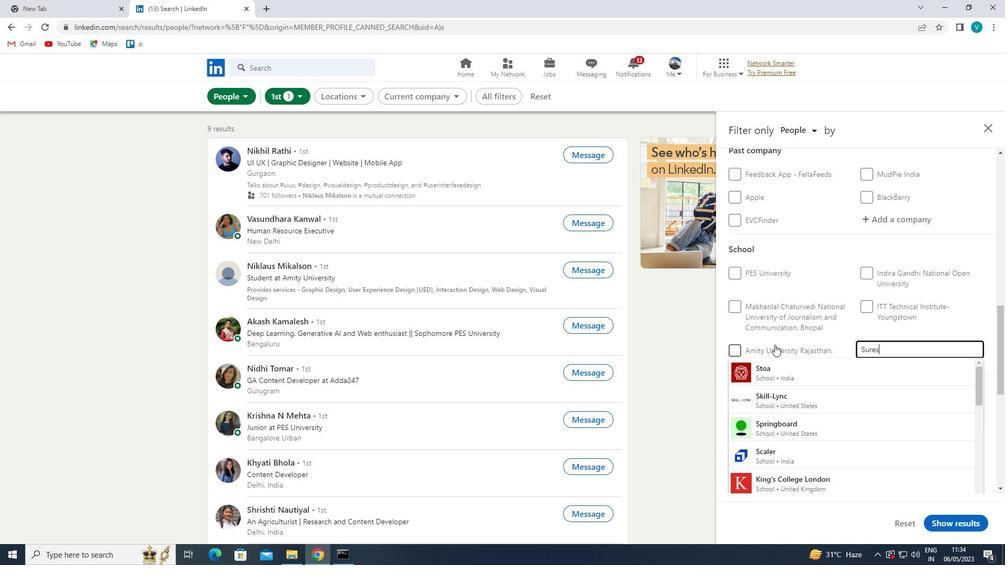 
Action: Mouse moved to (784, 366)
Screenshot: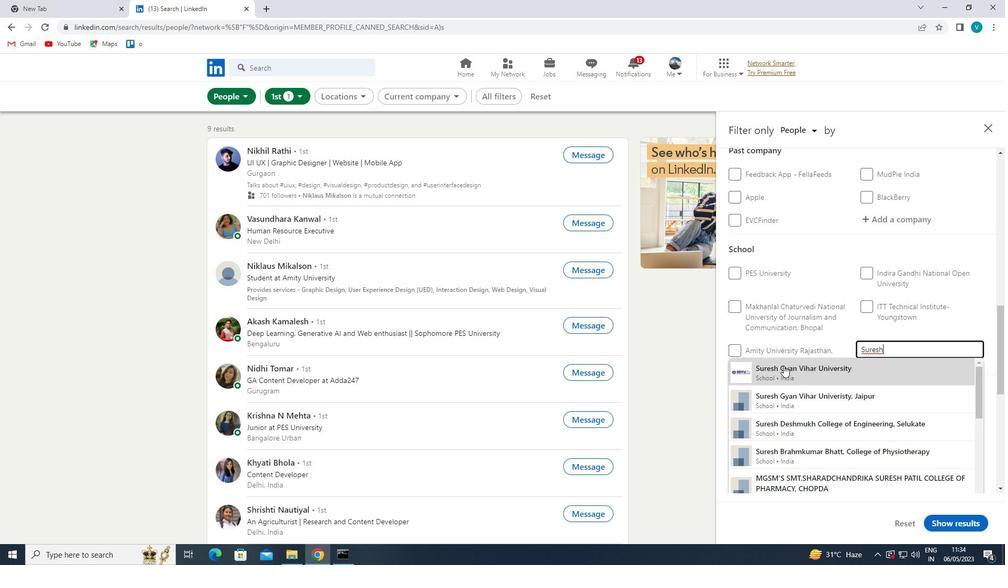 
Action: Mouse pressed left at (784, 366)
Screenshot: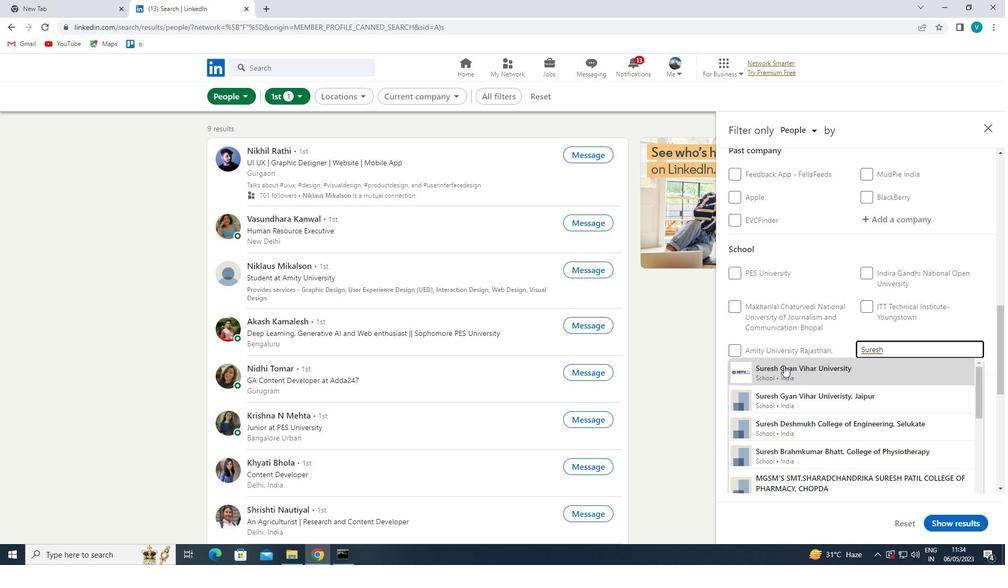 
Action: Mouse moved to (794, 369)
Screenshot: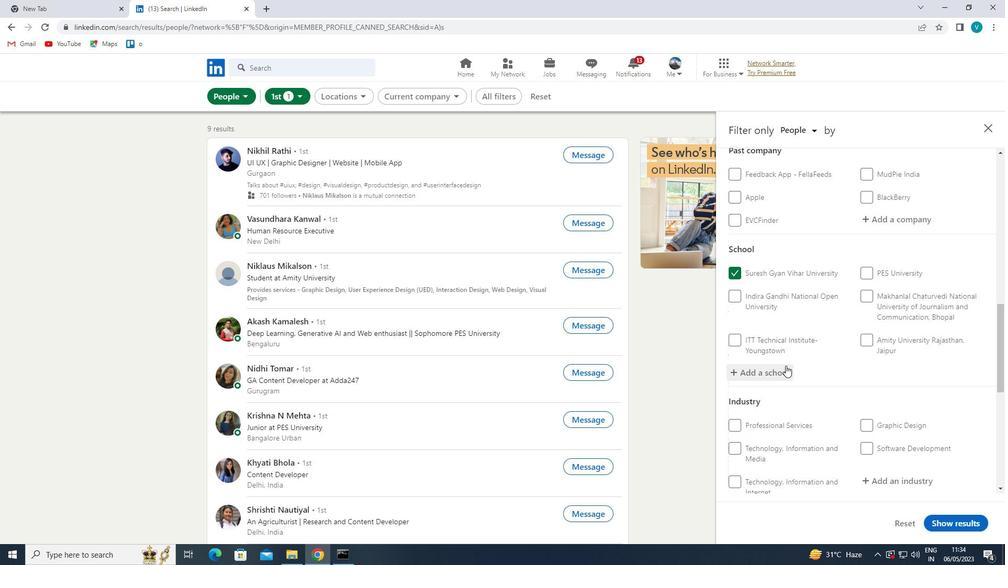 
Action: Mouse scrolled (794, 368) with delta (0, 0)
Screenshot: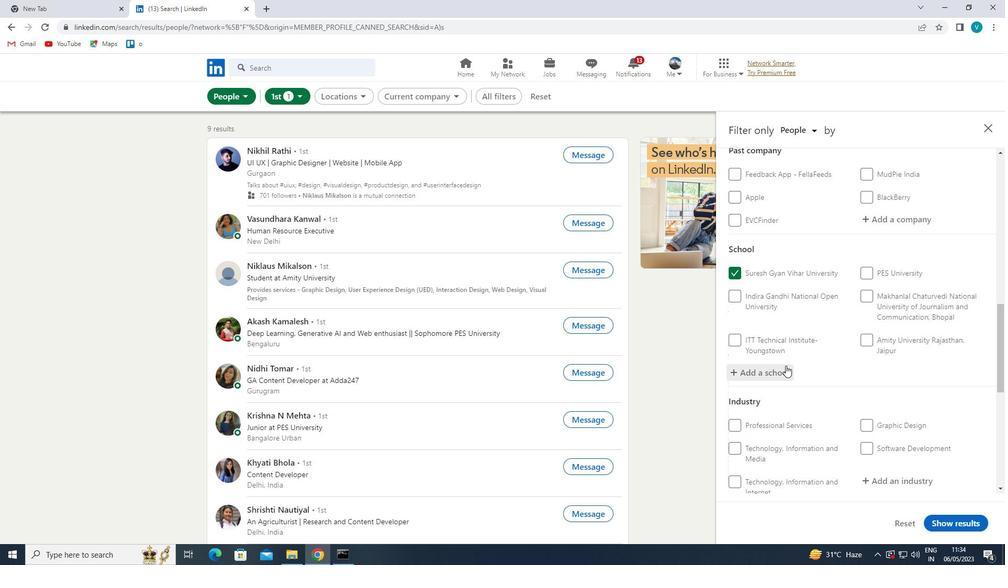 
Action: Mouse moved to (800, 369)
Screenshot: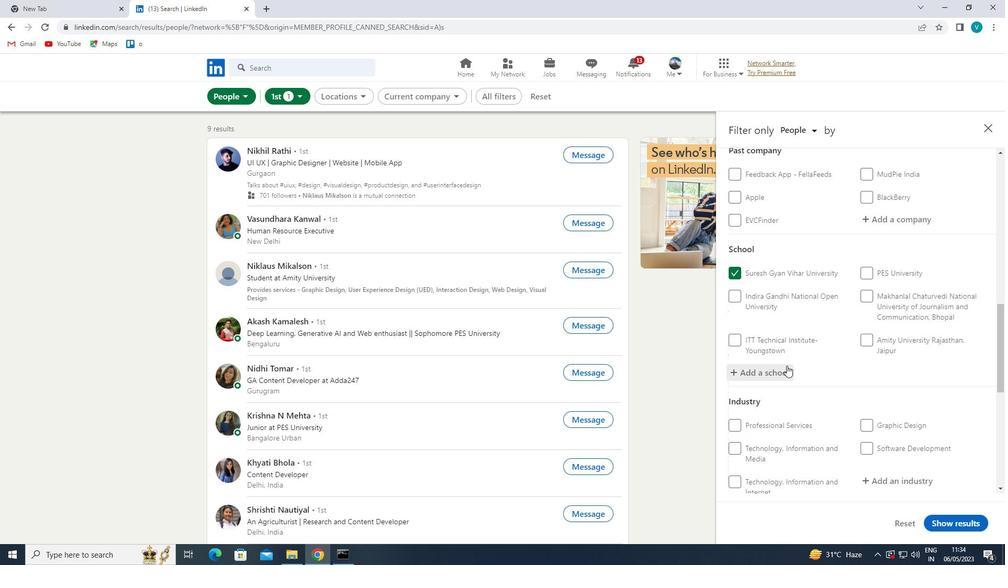 
Action: Mouse scrolled (800, 368) with delta (0, 0)
Screenshot: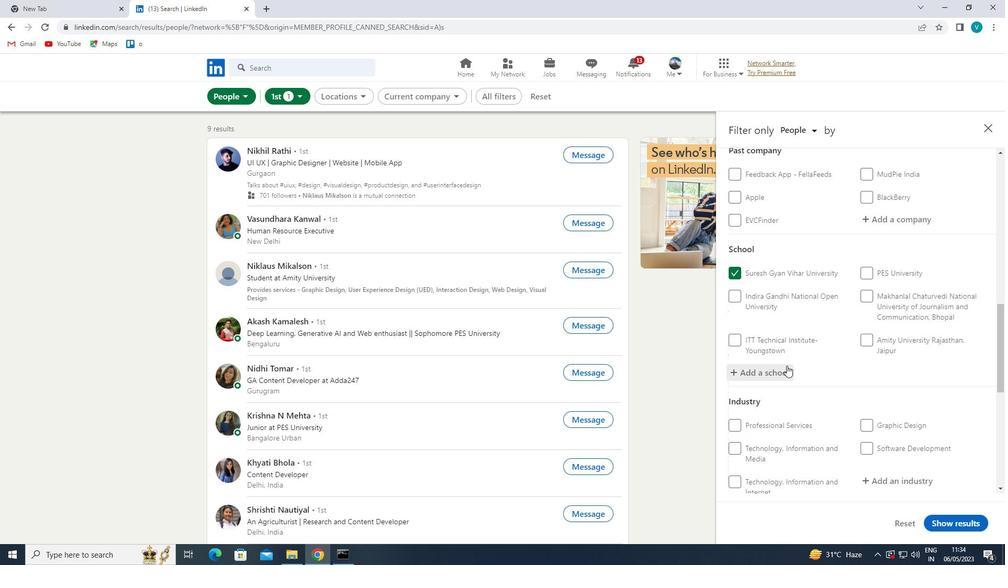 
Action: Mouse moved to (813, 369)
Screenshot: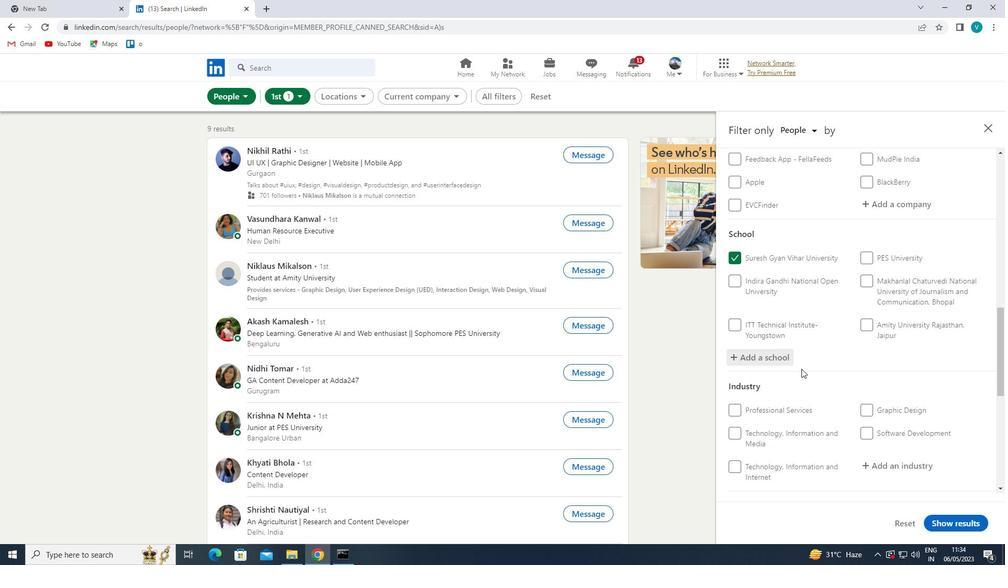 
Action: Mouse scrolled (813, 368) with delta (0, 0)
Screenshot: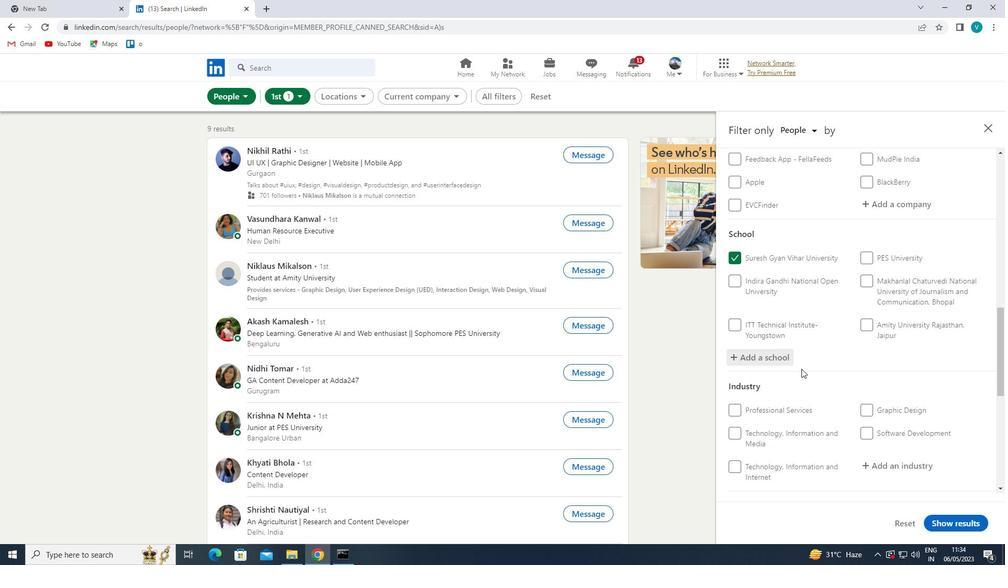 
Action: Mouse moved to (913, 325)
Screenshot: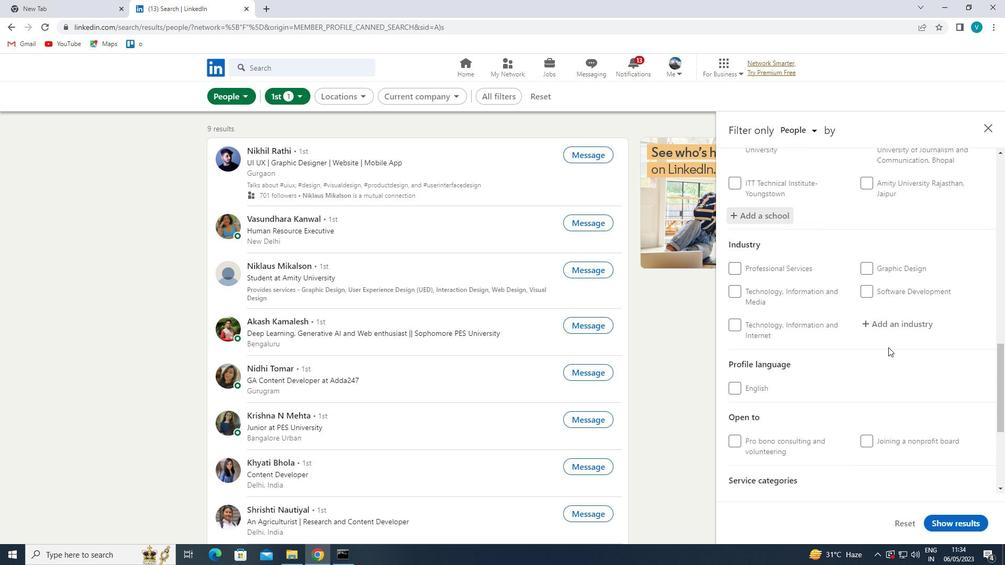 
Action: Mouse pressed left at (913, 325)
Screenshot: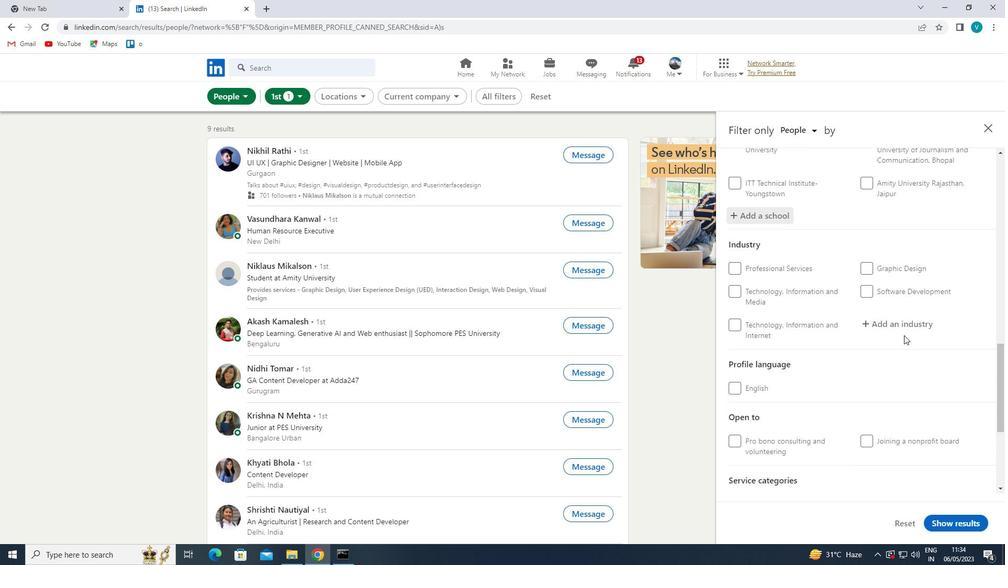 
Action: Mouse moved to (856, 355)
Screenshot: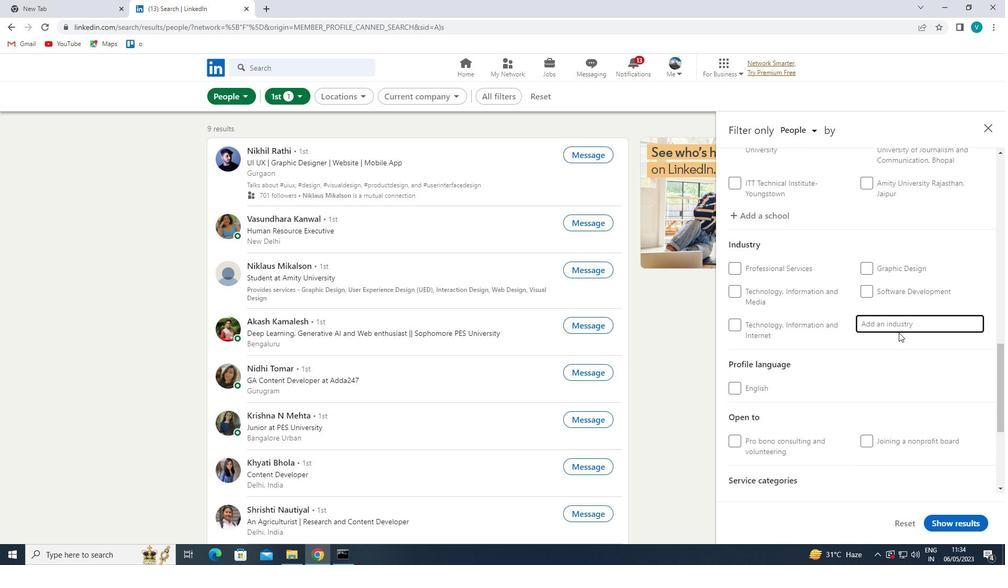 
Action: Key pressed <Key.shift>WHOLESALE
Screenshot: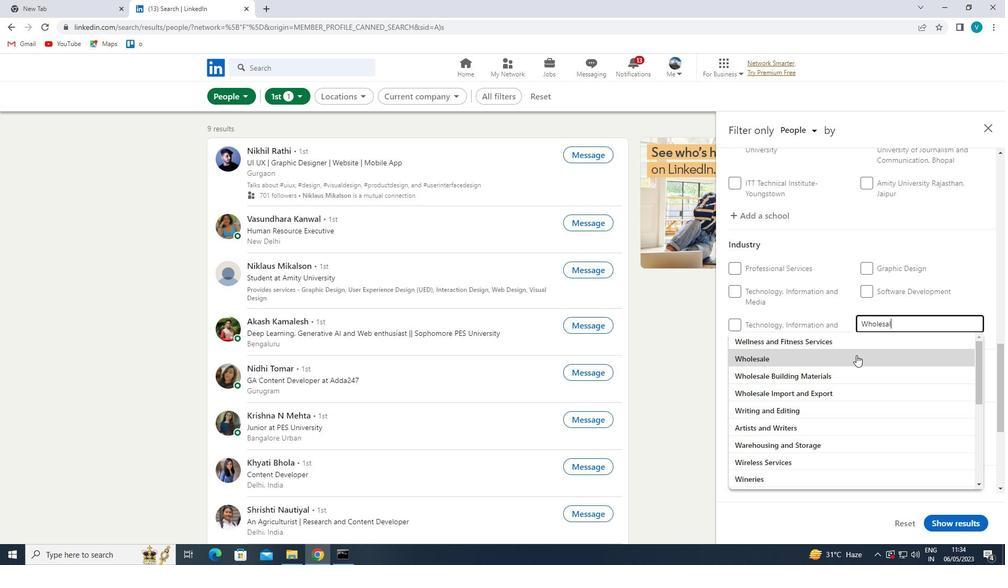 
Action: Mouse moved to (848, 355)
Screenshot: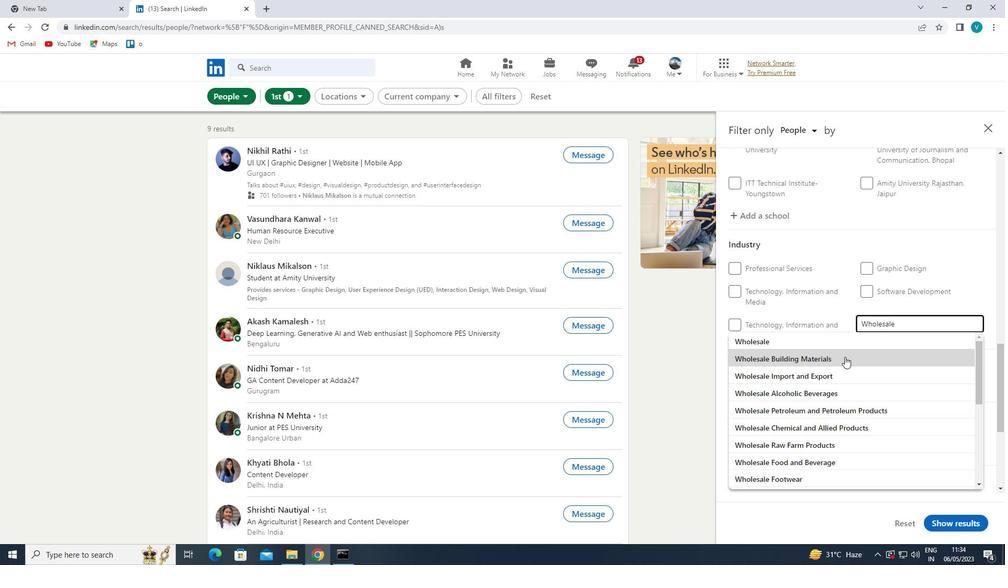 
Action: Key pressed <Key.space><Key.shift>FURNITURE
Screenshot: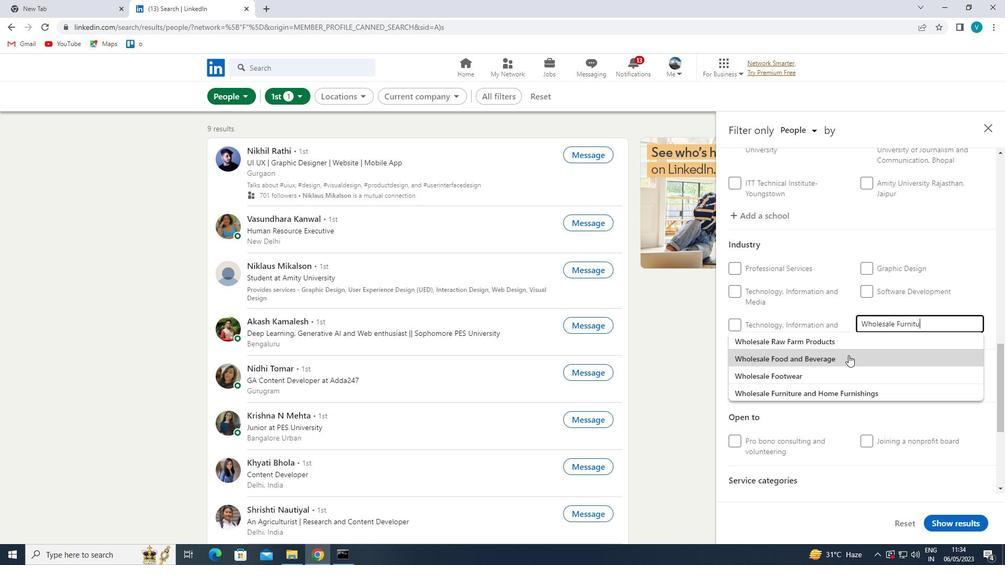 
Action: Mouse moved to (870, 337)
Screenshot: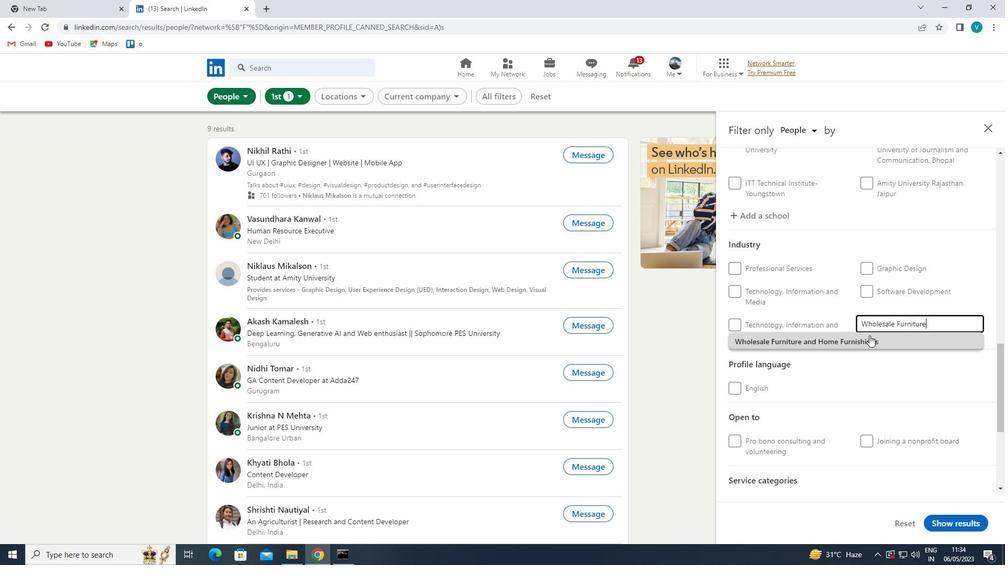 
Action: Mouse pressed left at (870, 337)
Screenshot: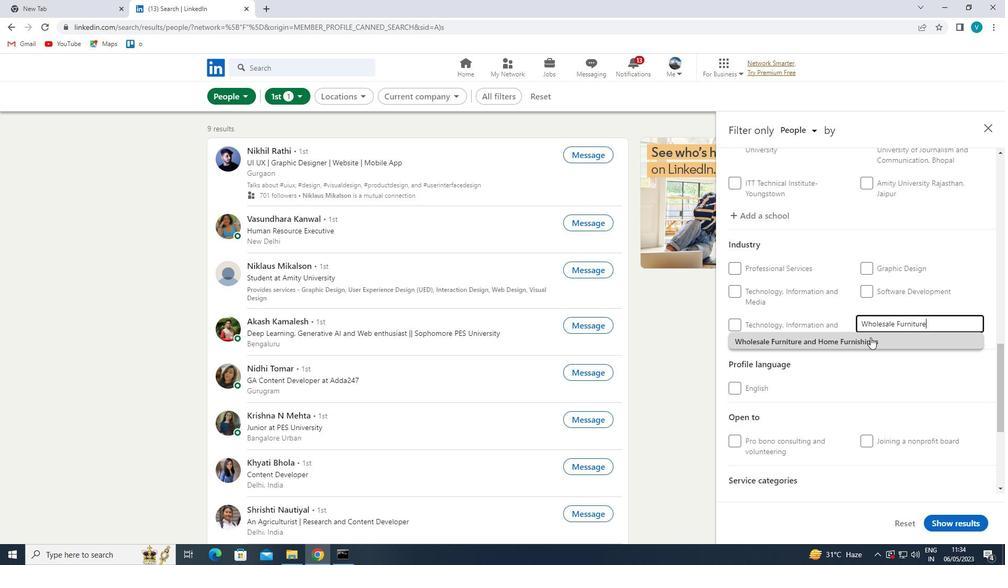 
Action: Mouse moved to (871, 337)
Screenshot: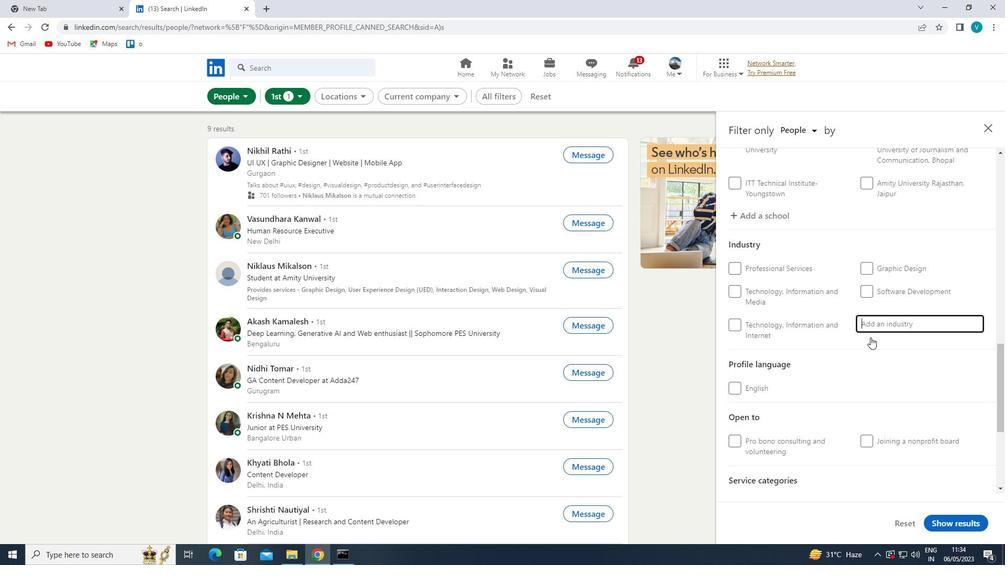 
Action: Mouse scrolled (871, 337) with delta (0, 0)
Screenshot: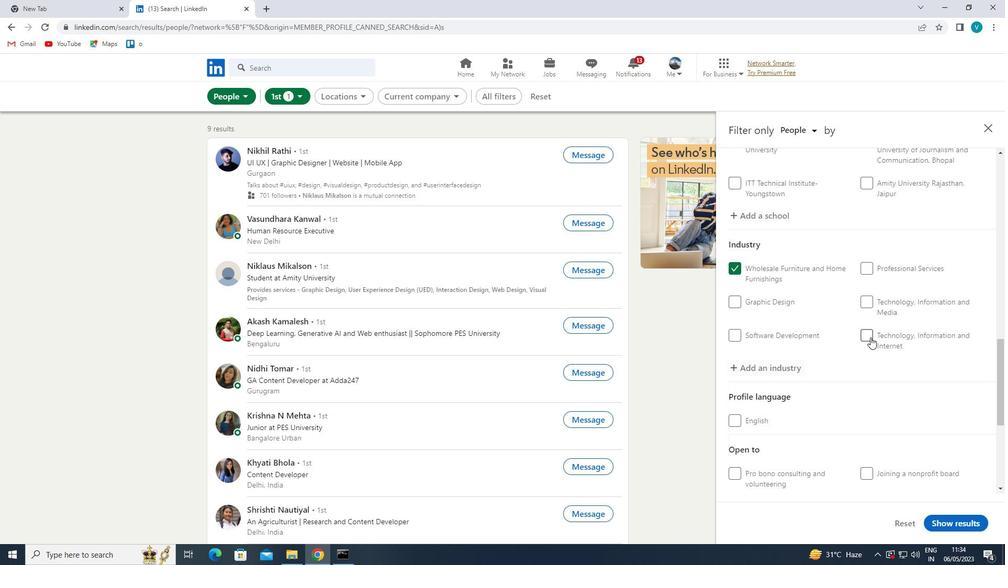 
Action: Mouse scrolled (871, 337) with delta (0, 0)
Screenshot: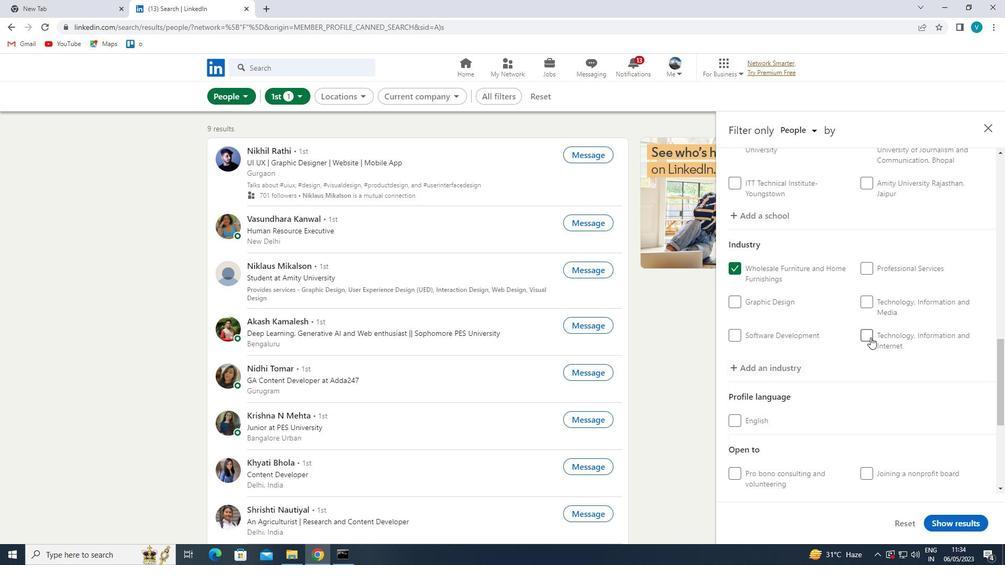 
Action: Mouse scrolled (871, 337) with delta (0, 0)
Screenshot: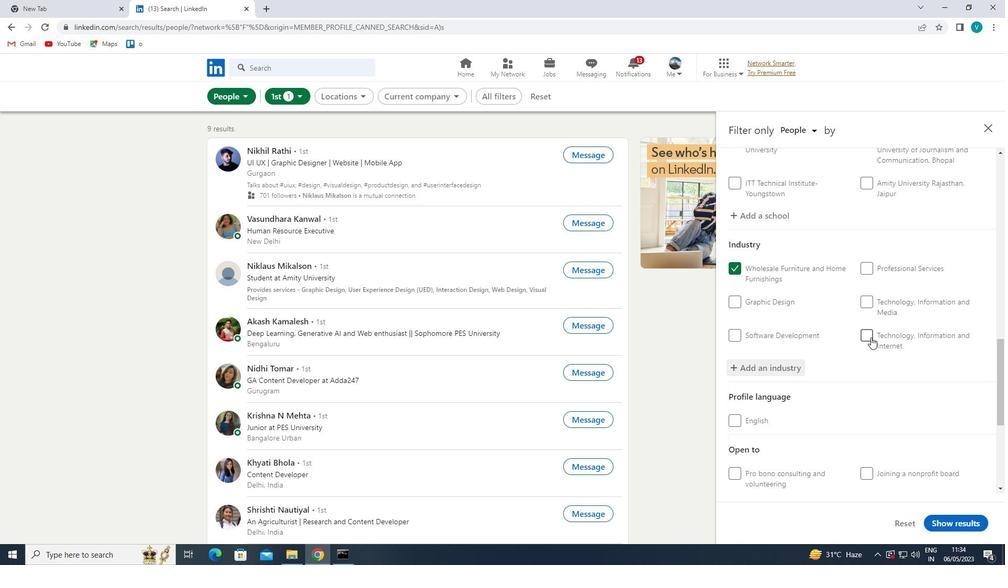 
Action: Mouse moved to (896, 412)
Screenshot: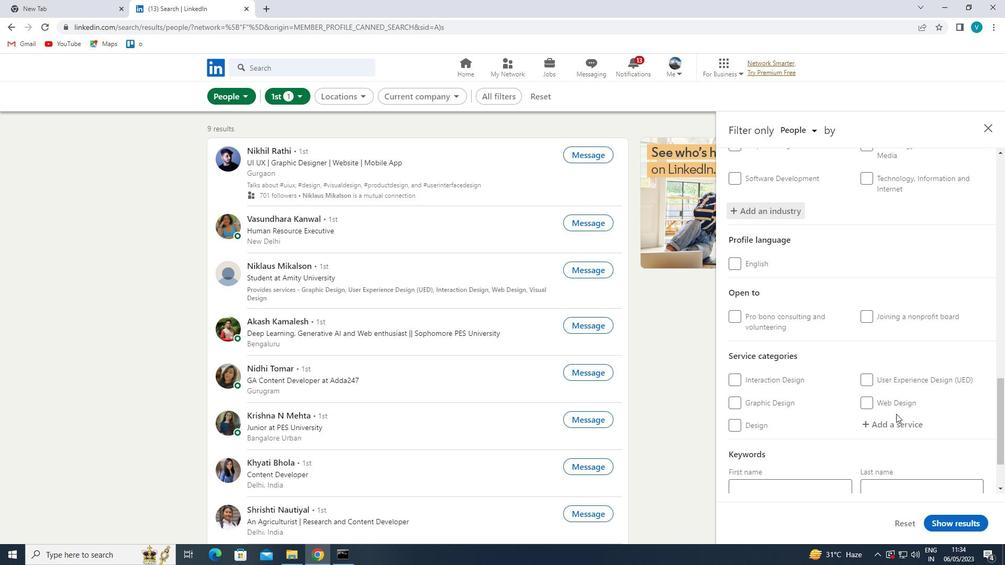 
Action: Mouse scrolled (896, 411) with delta (0, 0)
Screenshot: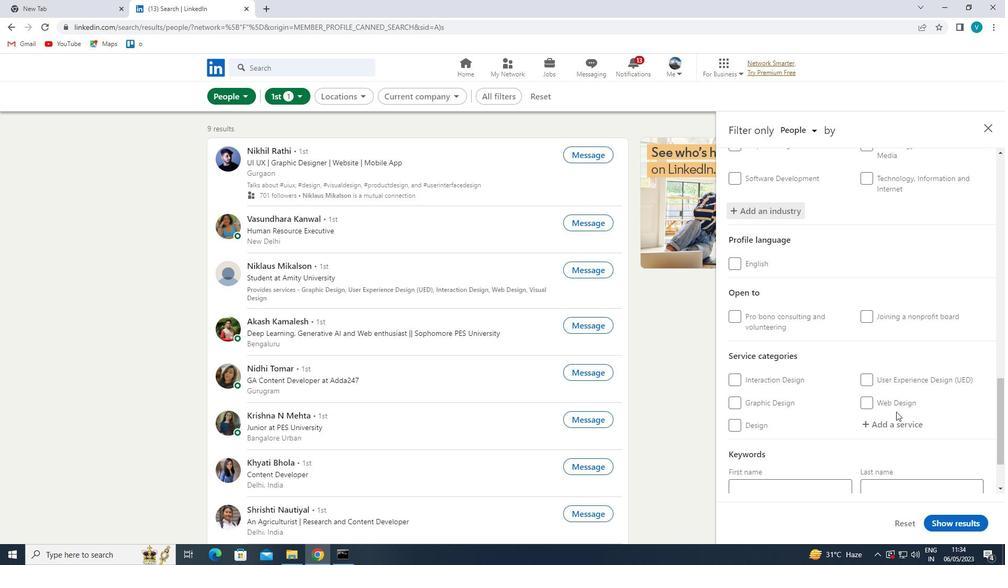 
Action: Mouse scrolled (896, 411) with delta (0, 0)
Screenshot: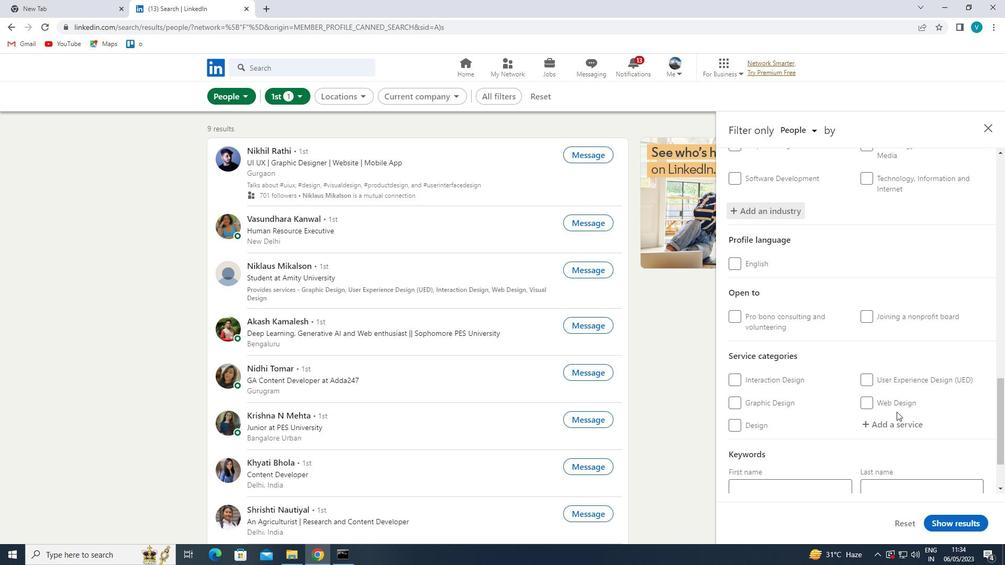 
Action: Mouse moved to (893, 348)
Screenshot: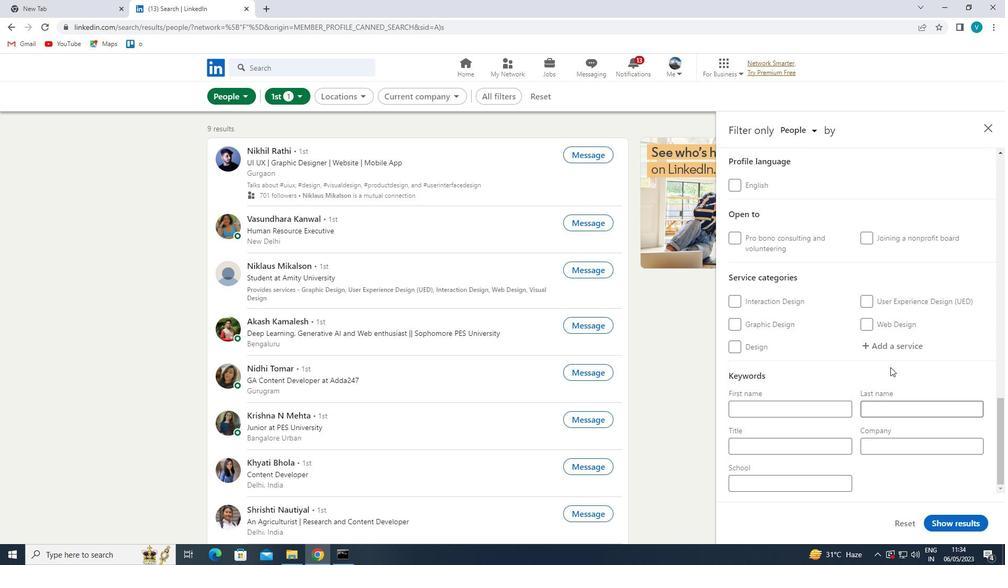 
Action: Mouse pressed left at (893, 348)
Screenshot: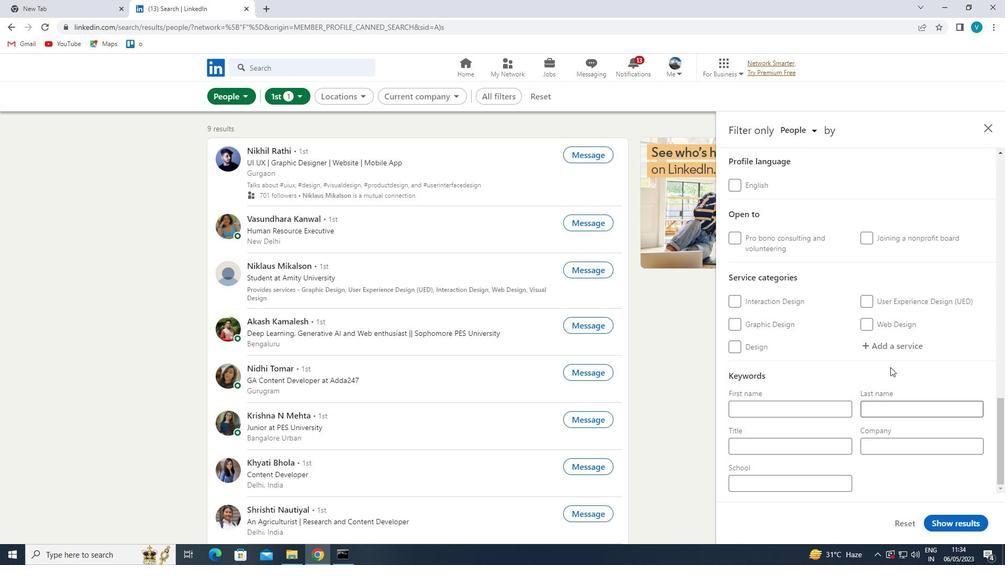 
Action: Mouse moved to (891, 349)
Screenshot: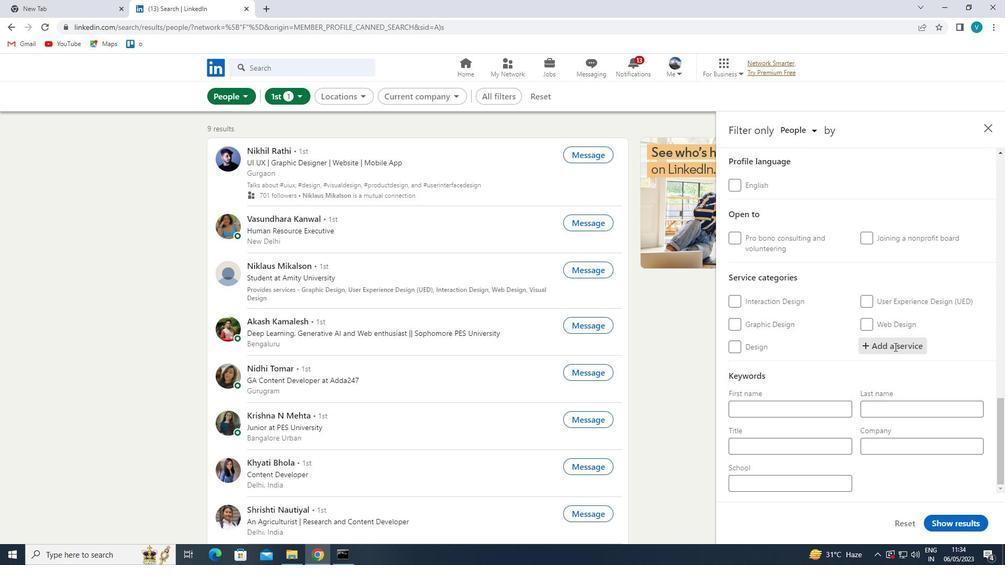 
Action: Key pressed <Key.shift>C
Screenshot: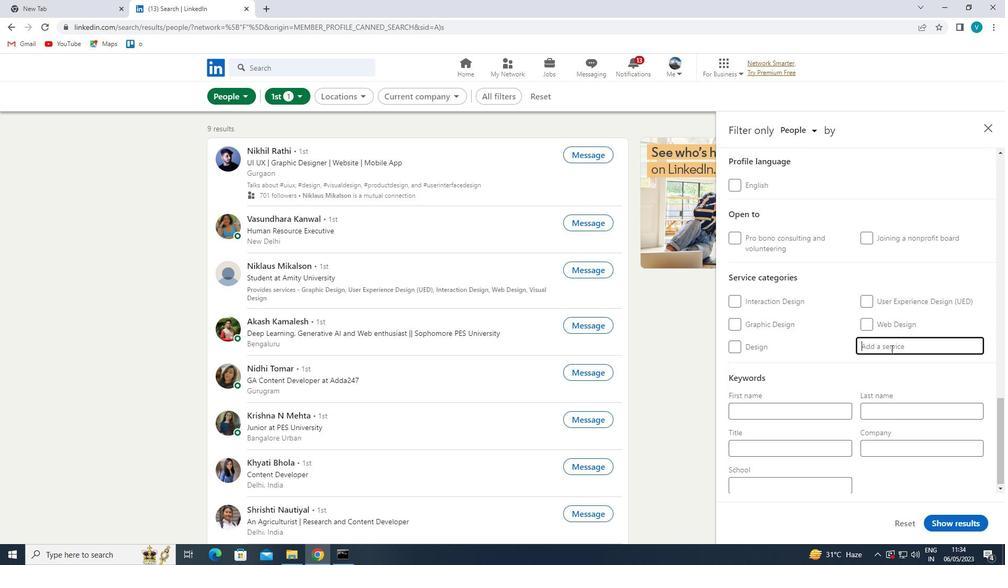 
Action: Mouse moved to (890, 349)
Screenshot: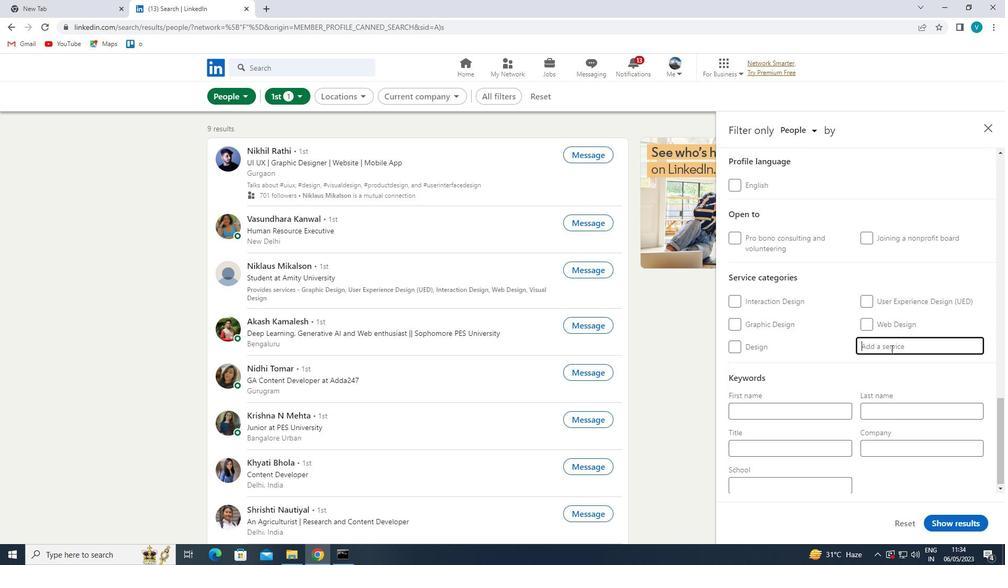 
Action: Key pressed ATERING
Screenshot: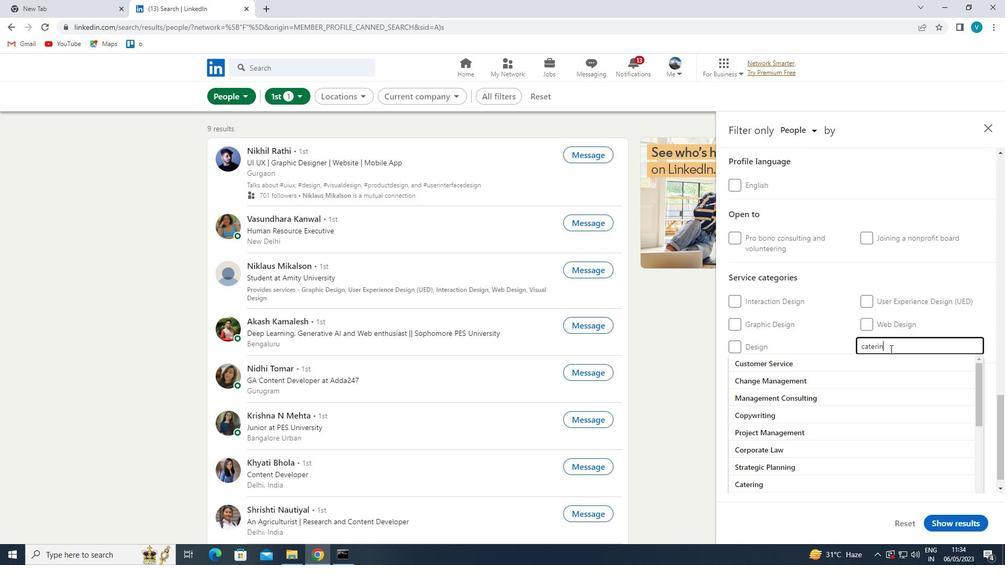 
Action: Mouse moved to (887, 361)
Screenshot: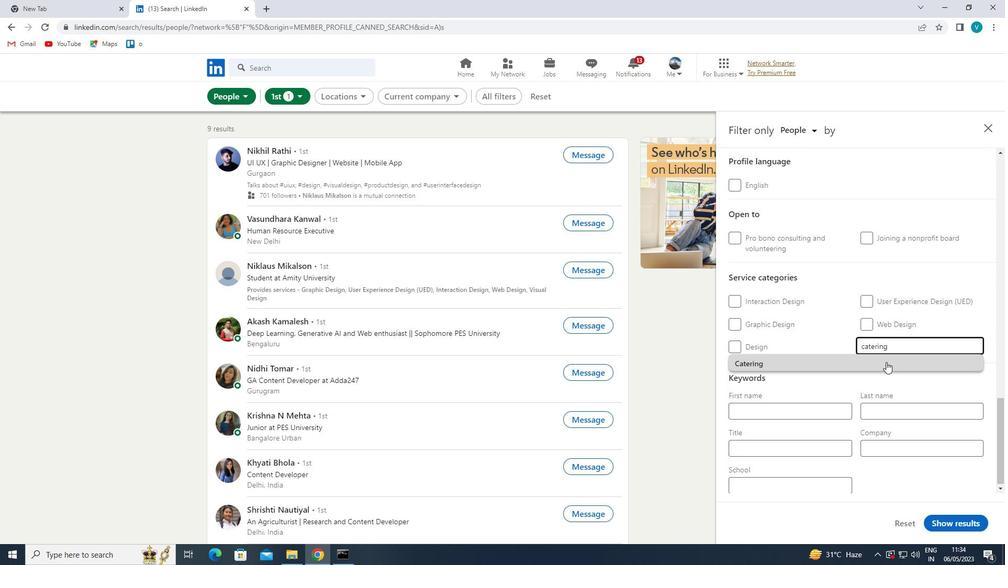 
Action: Key pressed <Key.space><Key.shift>CHANGE
Screenshot: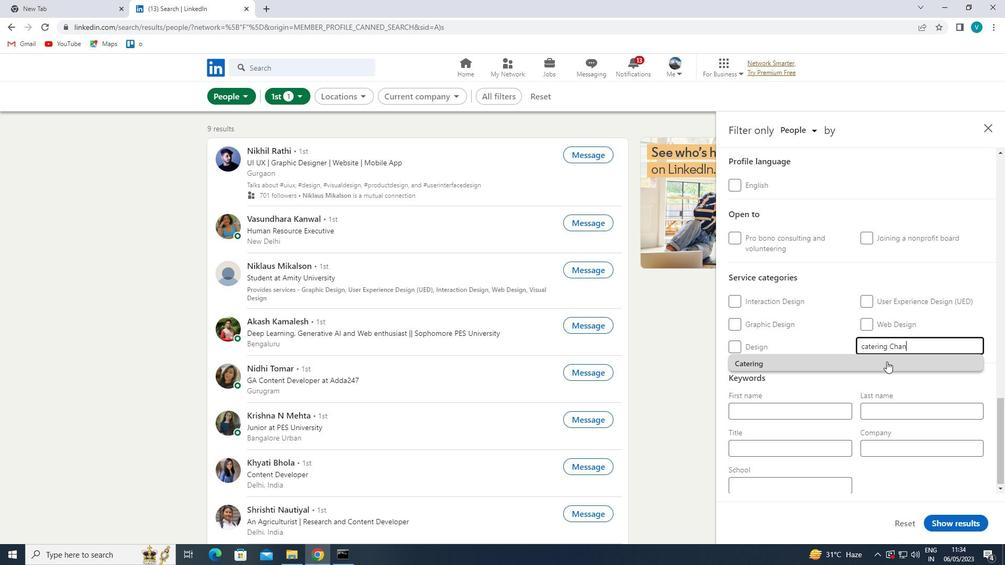 
Action: Mouse moved to (863, 345)
Screenshot: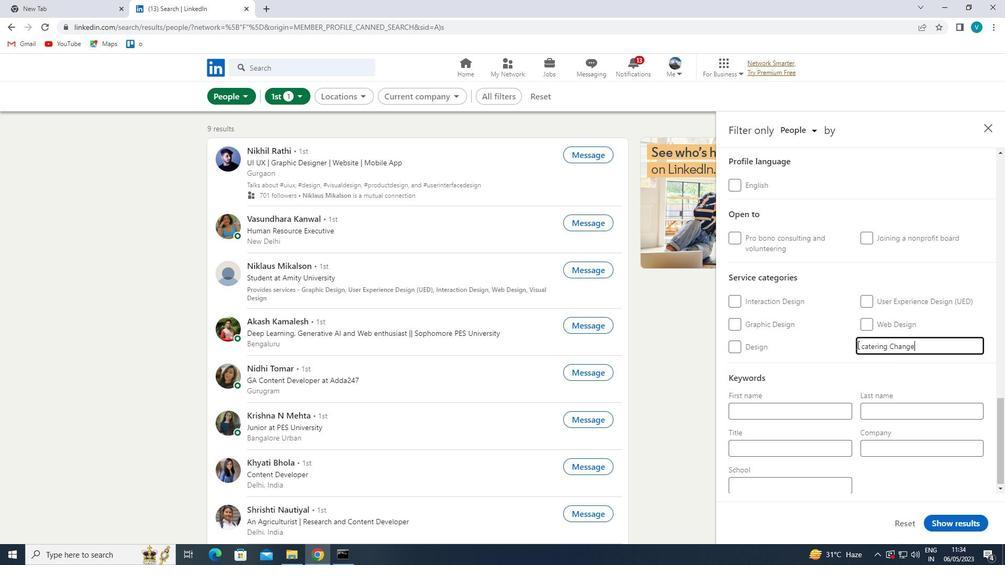
Action: Mouse pressed left at (863, 345)
Screenshot: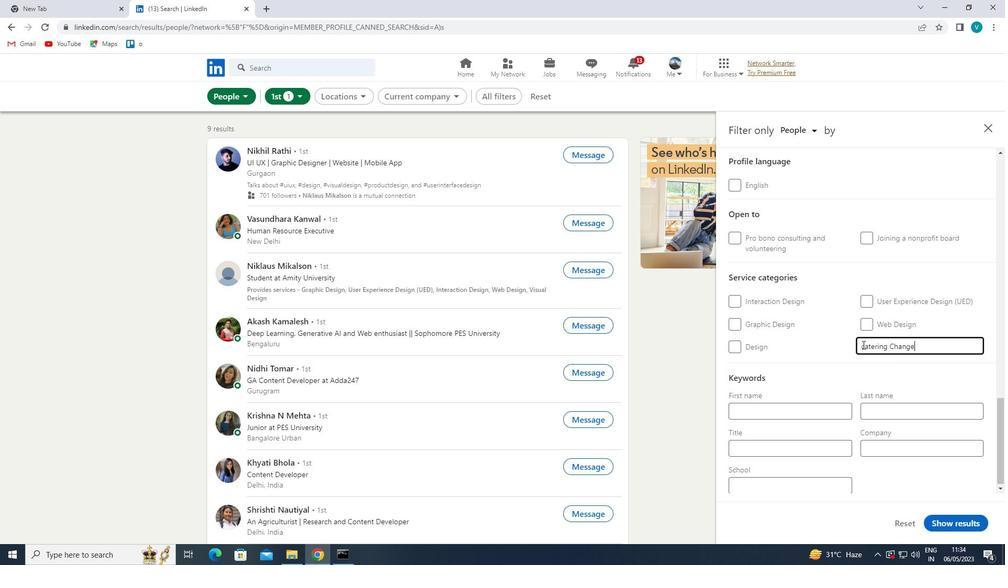 
Action: Mouse moved to (868, 359)
Screenshot: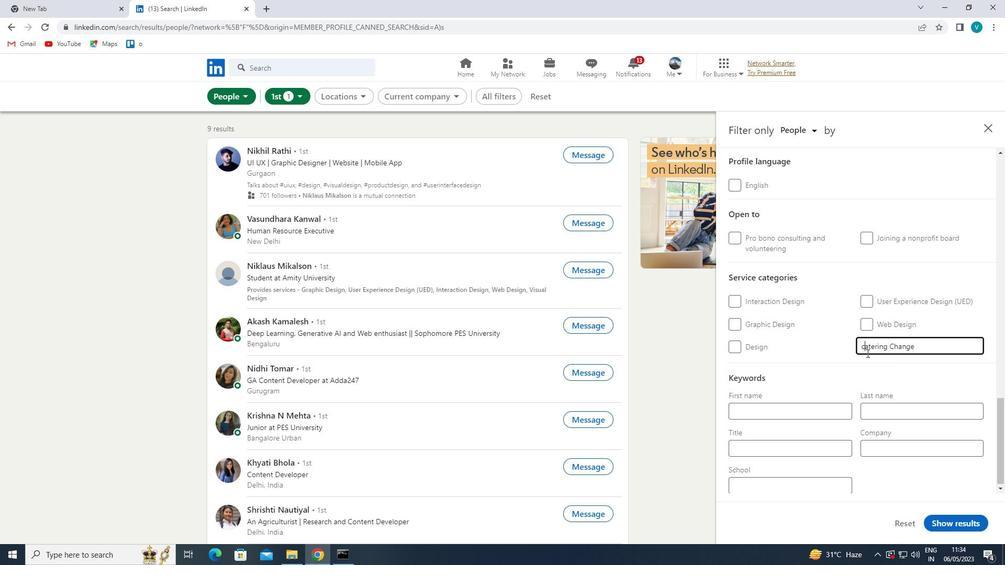 
Action: Key pressed <Key.backspace><Key.shift>C
Screenshot: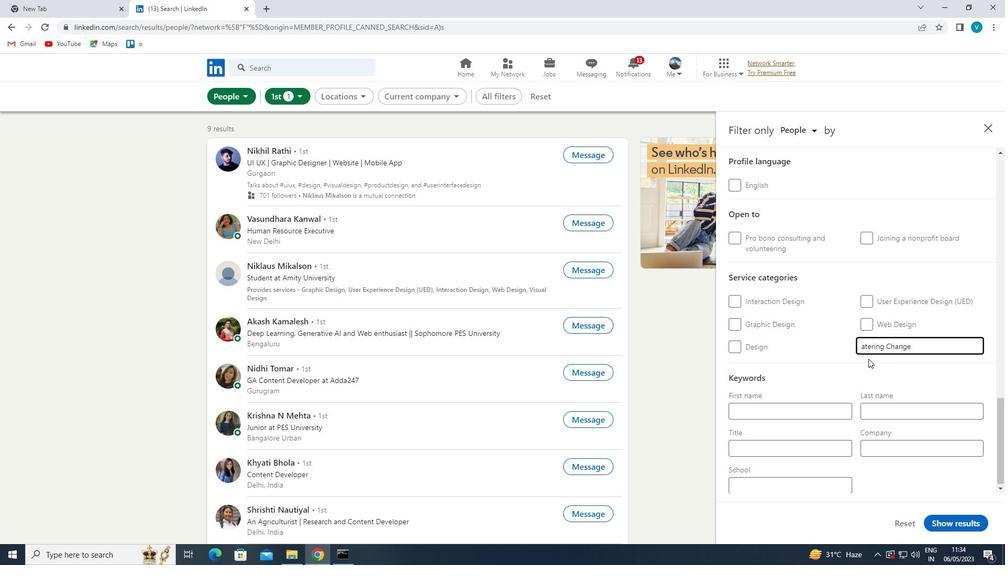 
Action: Mouse moved to (835, 340)
Screenshot: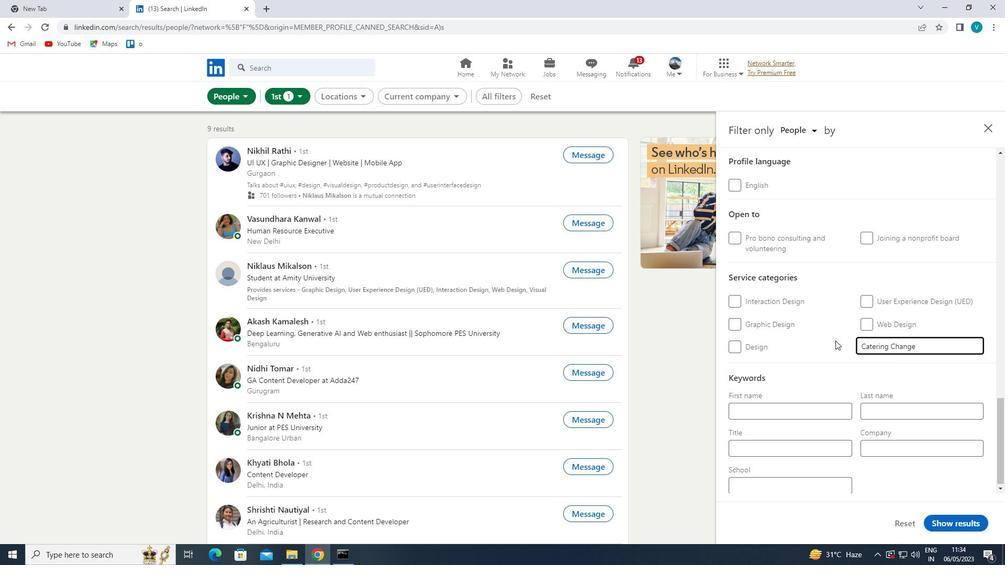 
Action: Mouse pressed left at (835, 340)
Screenshot: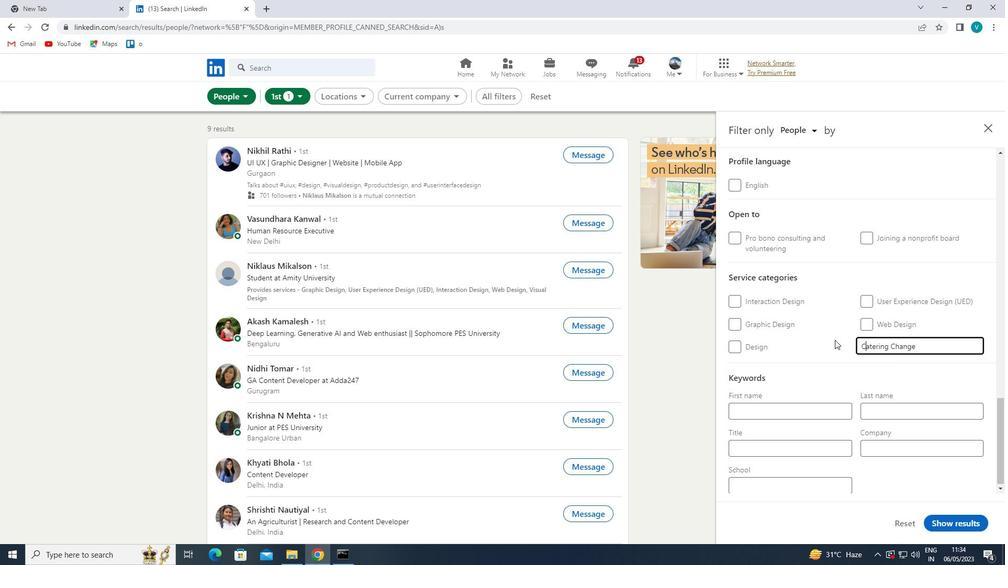 
Action: Mouse moved to (835, 340)
Screenshot: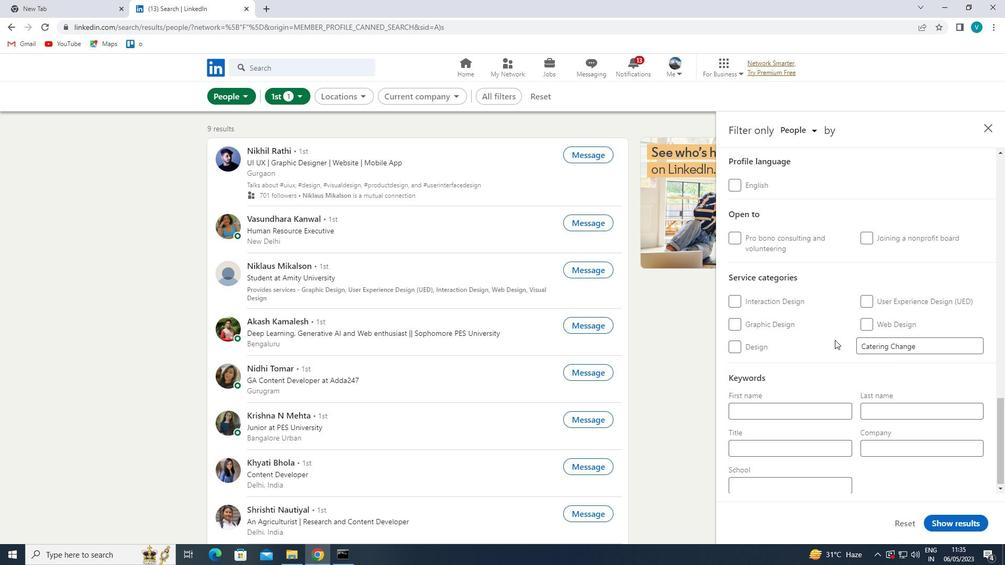 
Action: Mouse scrolled (835, 339) with delta (0, 0)
Screenshot: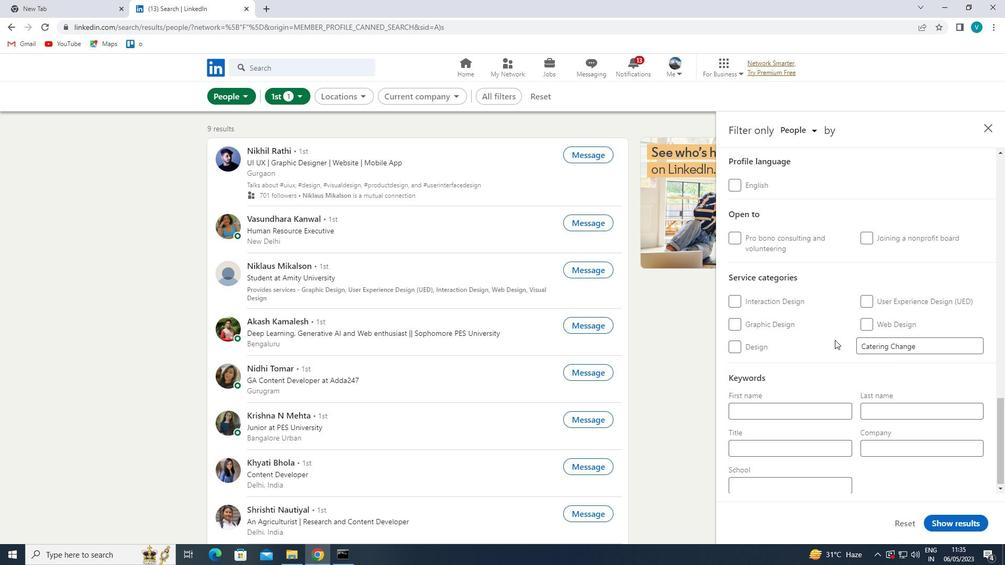 
Action: Mouse moved to (835, 340)
Screenshot: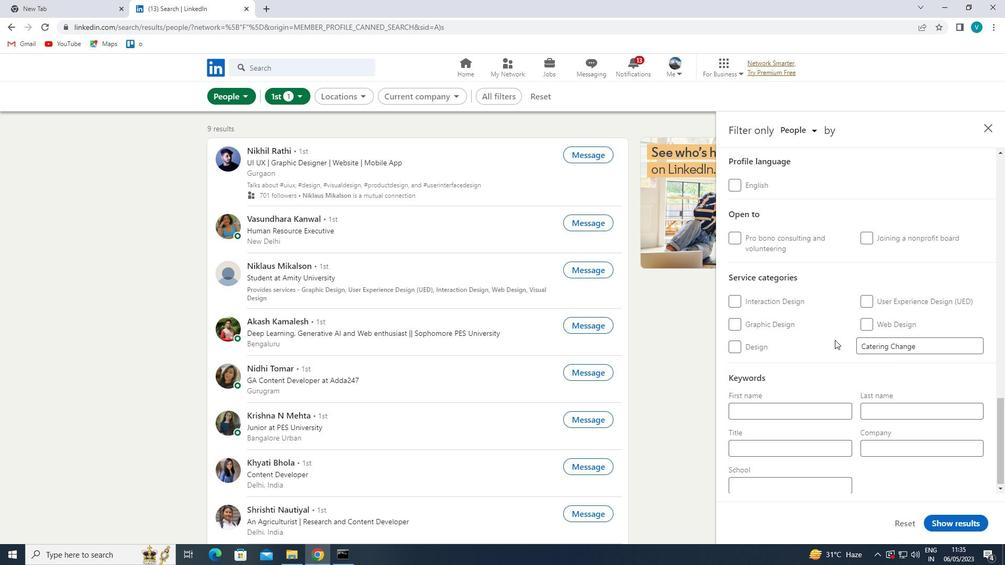 
Action: Mouse scrolled (835, 339) with delta (0, 0)
Screenshot: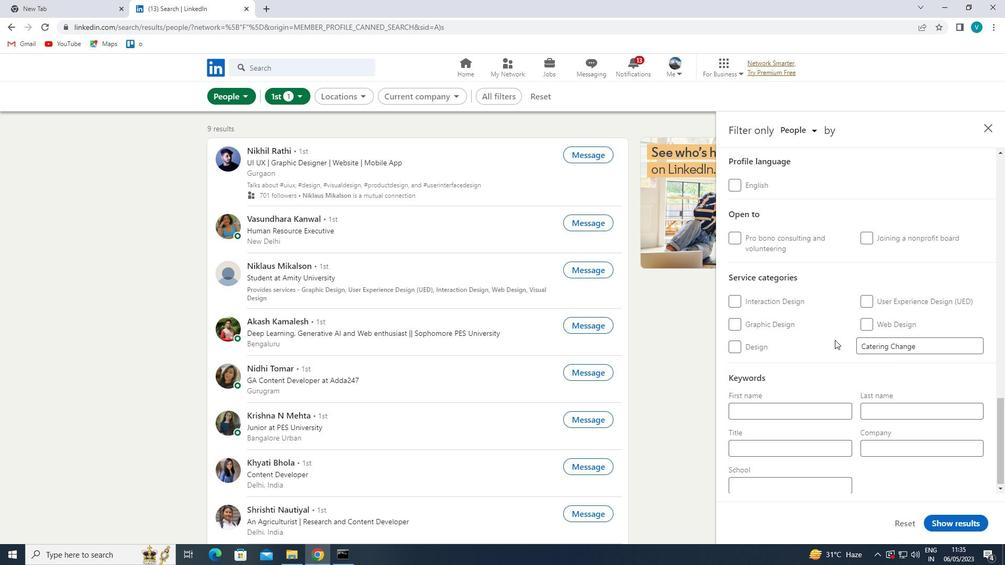 
Action: Mouse moved to (834, 340)
Screenshot: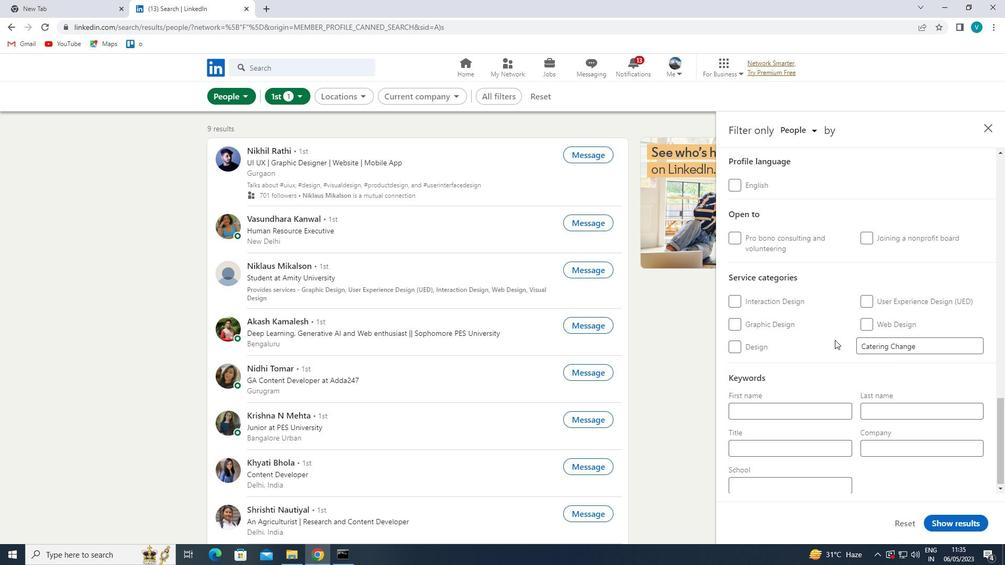 
Action: Mouse scrolled (834, 340) with delta (0, 0)
Screenshot: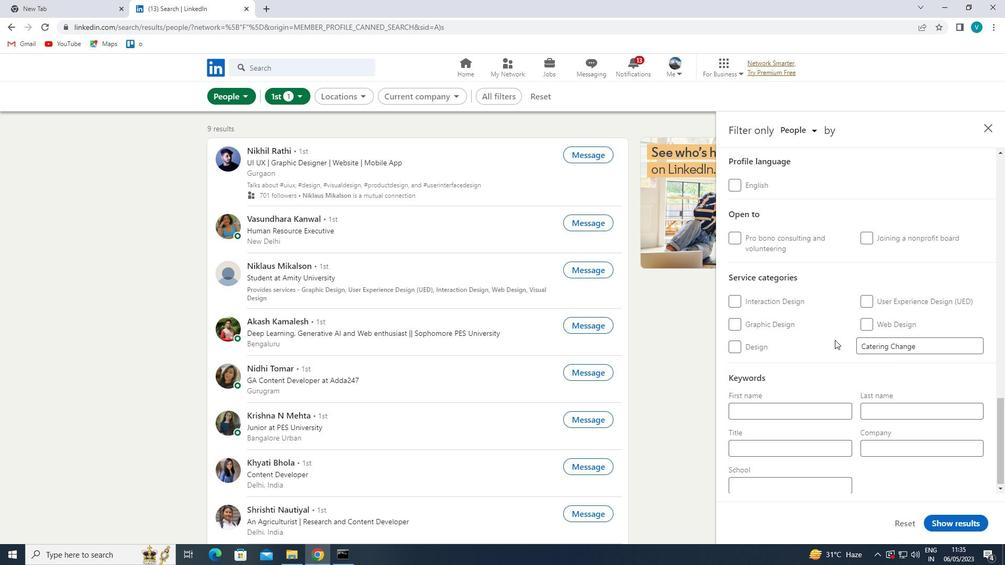 
Action: Mouse moved to (808, 451)
Screenshot: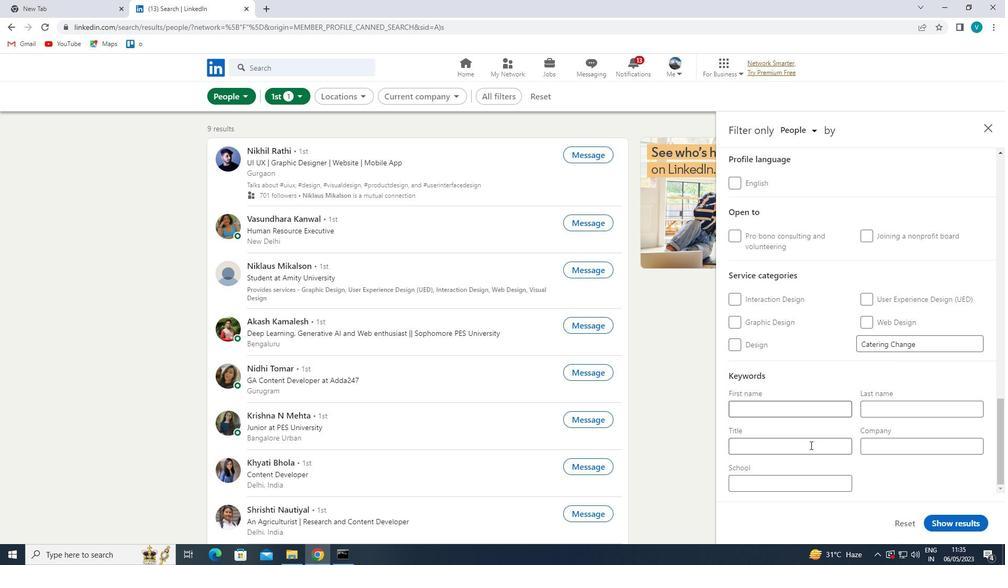 
Action: Mouse pressed left at (808, 451)
Screenshot: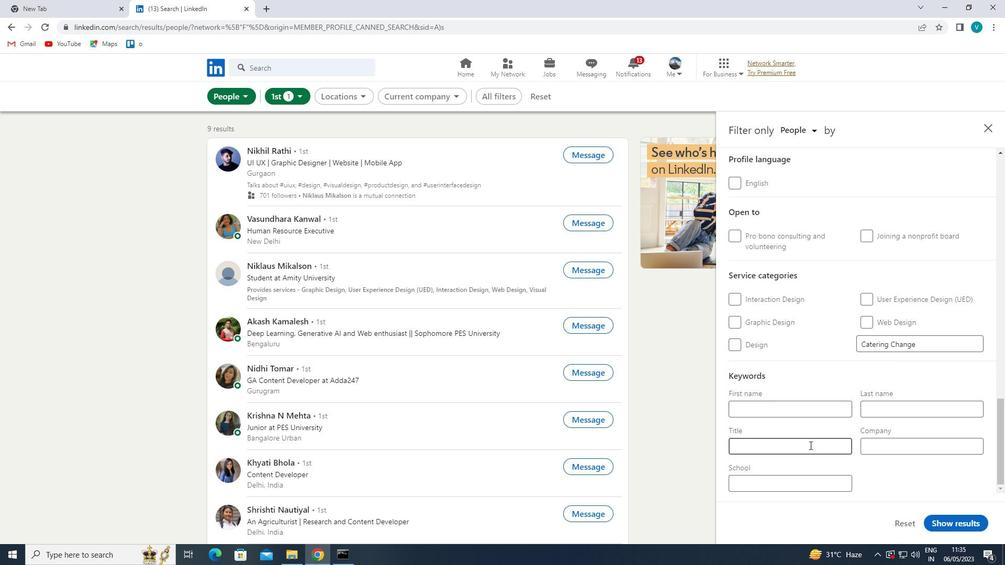 
Action: Mouse moved to (807, 452)
Screenshot: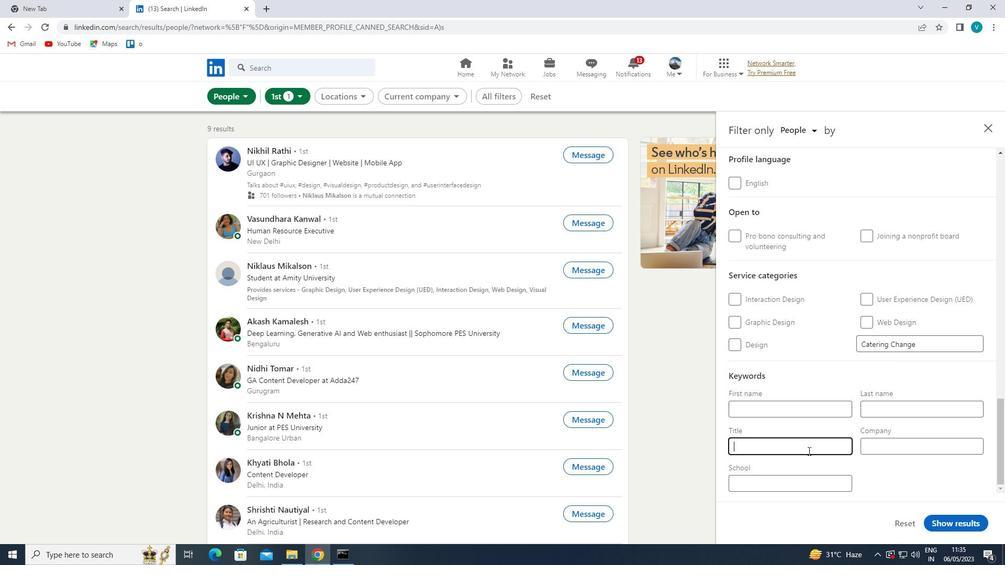 
Action: Key pressed <Key.shift>
Screenshot: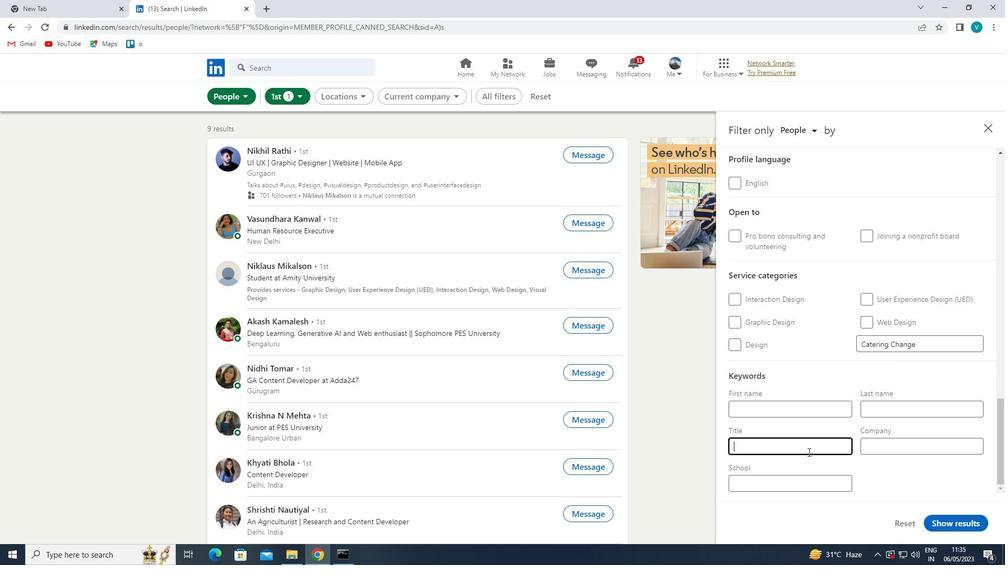 
Action: Mouse moved to (807, 452)
Screenshot: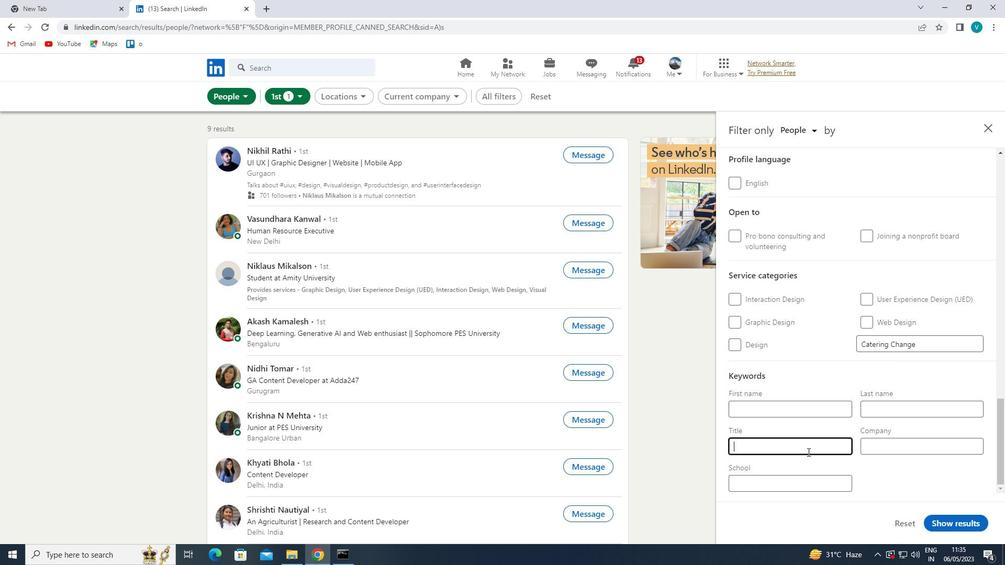 
Action: Key pressed CONTROLLER
Screenshot: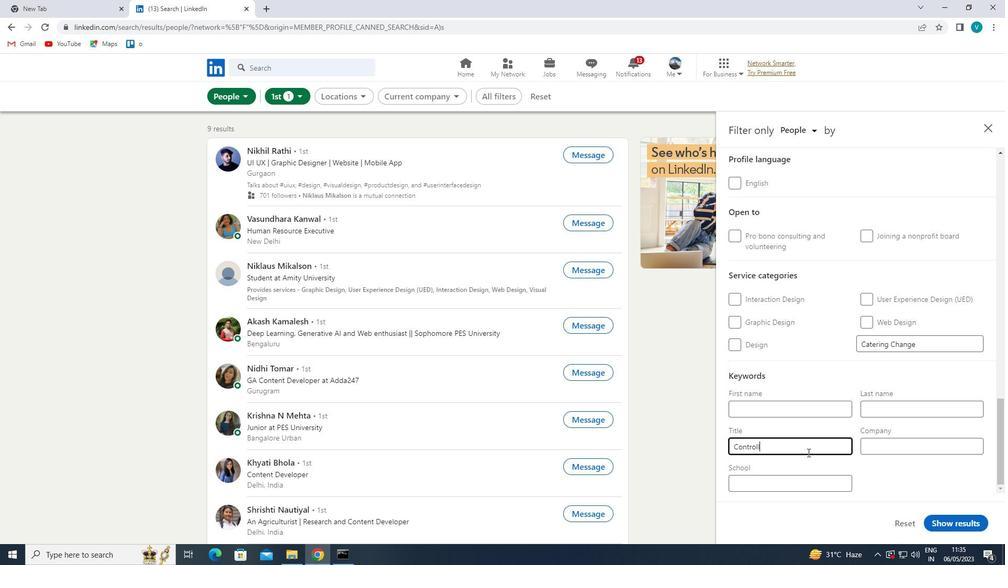 
Action: Mouse moved to (956, 522)
Screenshot: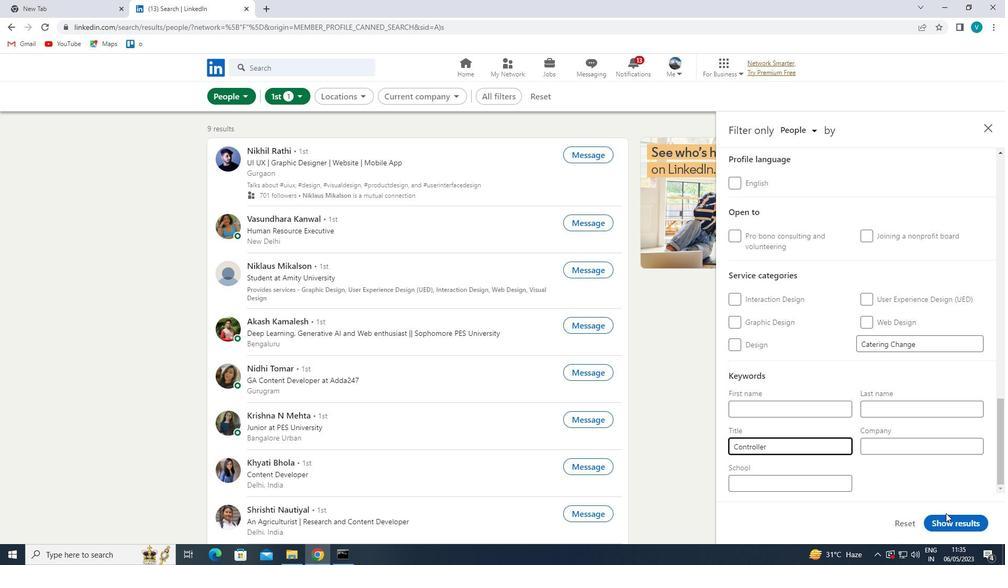 
Action: Mouse pressed left at (956, 522)
Screenshot: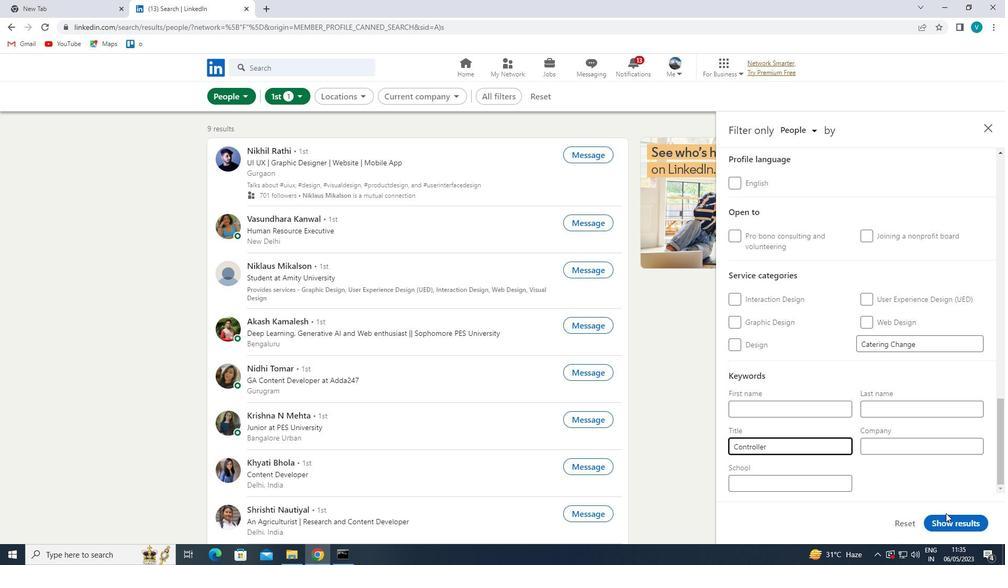 
Action: Mouse moved to (958, 522)
Screenshot: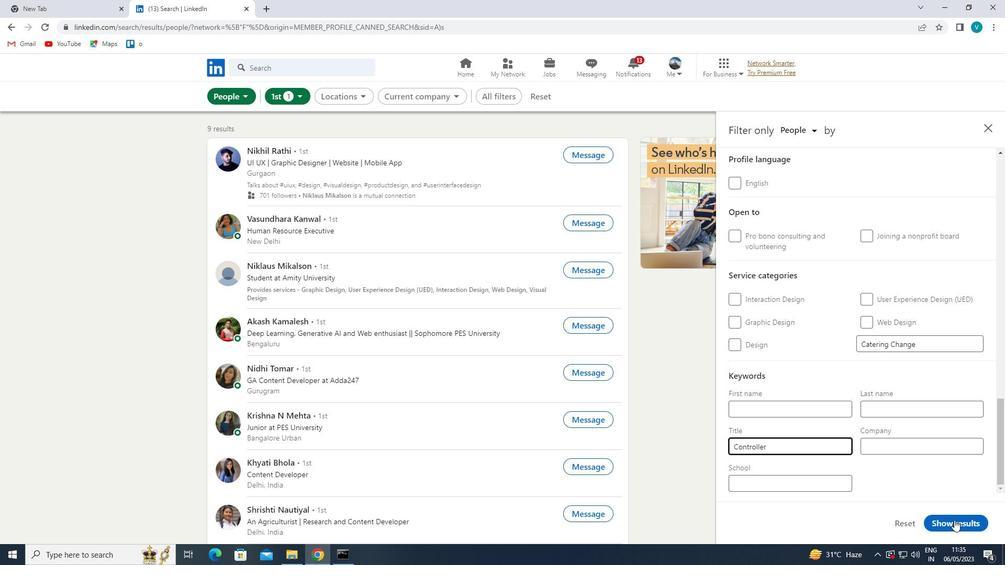 
